 Task: Find connections with filter location Bruchsal with filter topic #entrepreneursmindsetwith filter profile language Spanish with filter current company Space Matrix with filter school Biju Patnaik University of Technology, Odisha with filter industry Temporary Help Services with filter service category Web Development with filter keywords title Researcher
Action: Mouse moved to (542, 67)
Screenshot: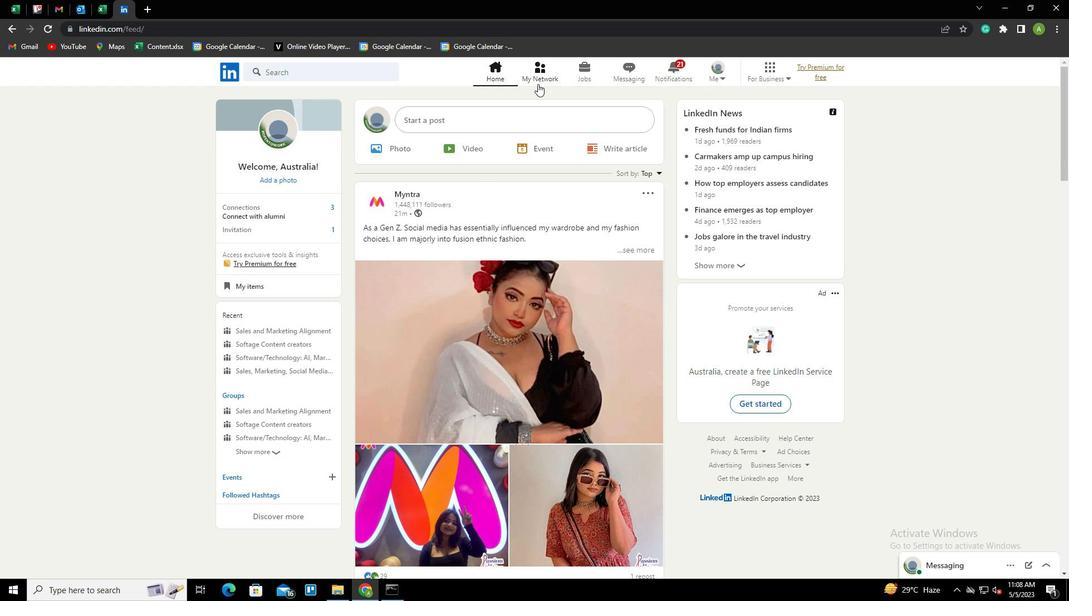 
Action: Mouse pressed left at (542, 67)
Screenshot: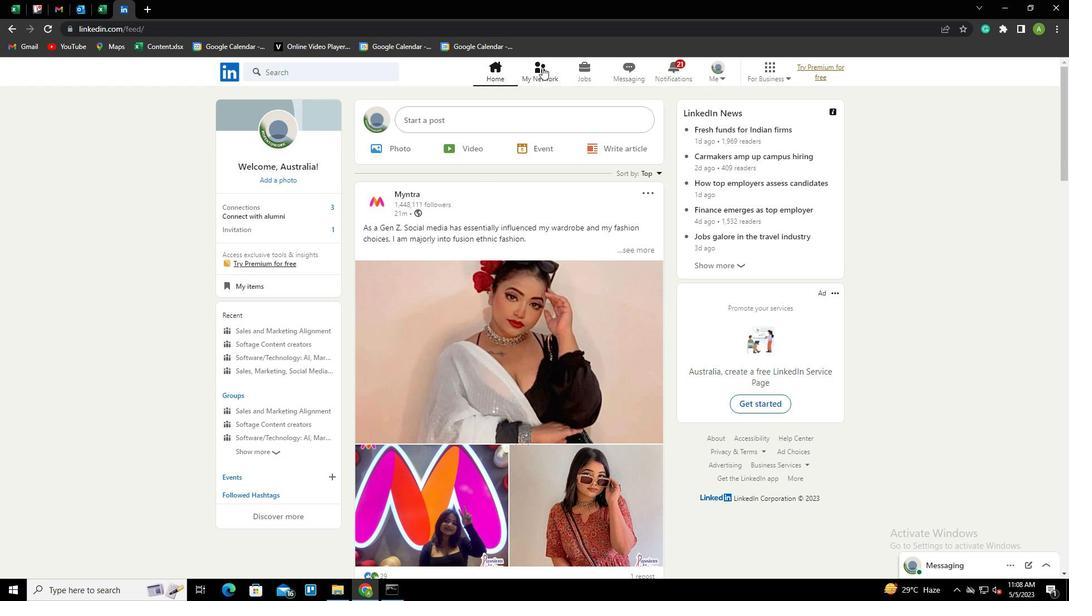 
Action: Mouse moved to (303, 130)
Screenshot: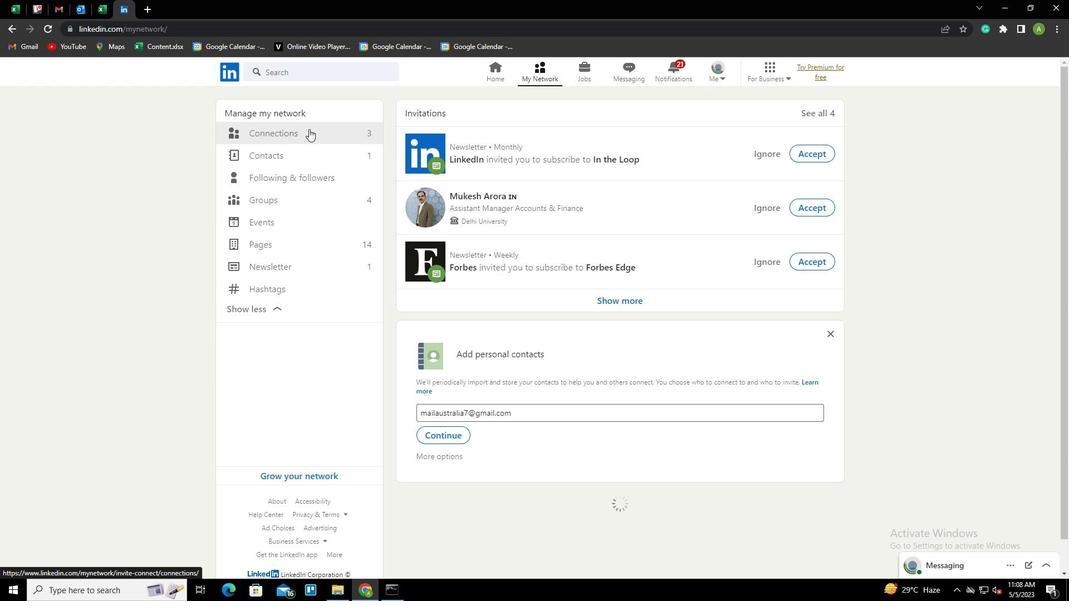 
Action: Mouse pressed left at (303, 130)
Screenshot: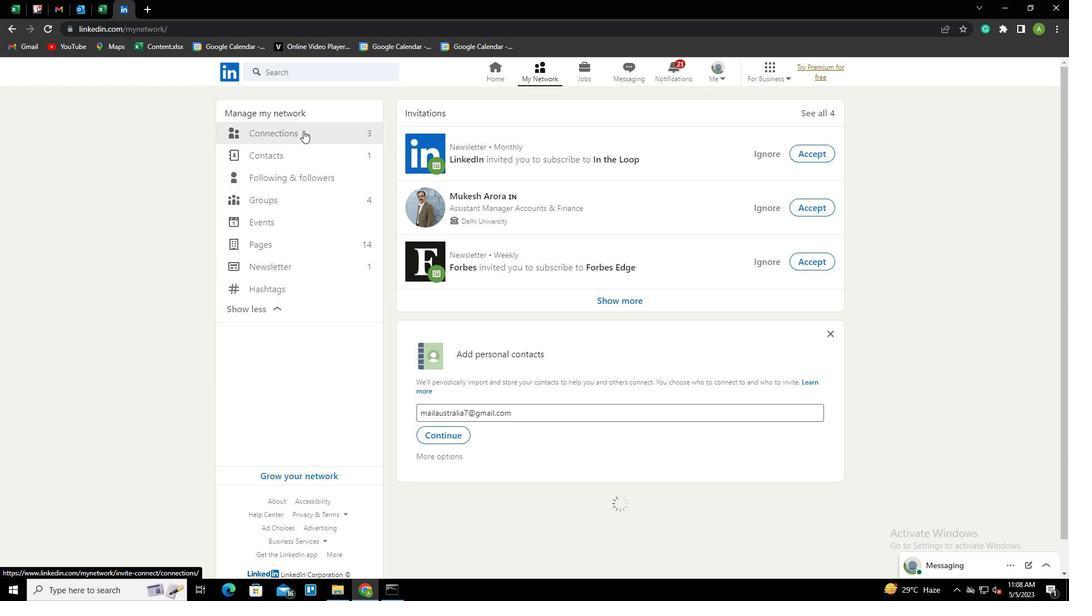 
Action: Mouse moved to (605, 130)
Screenshot: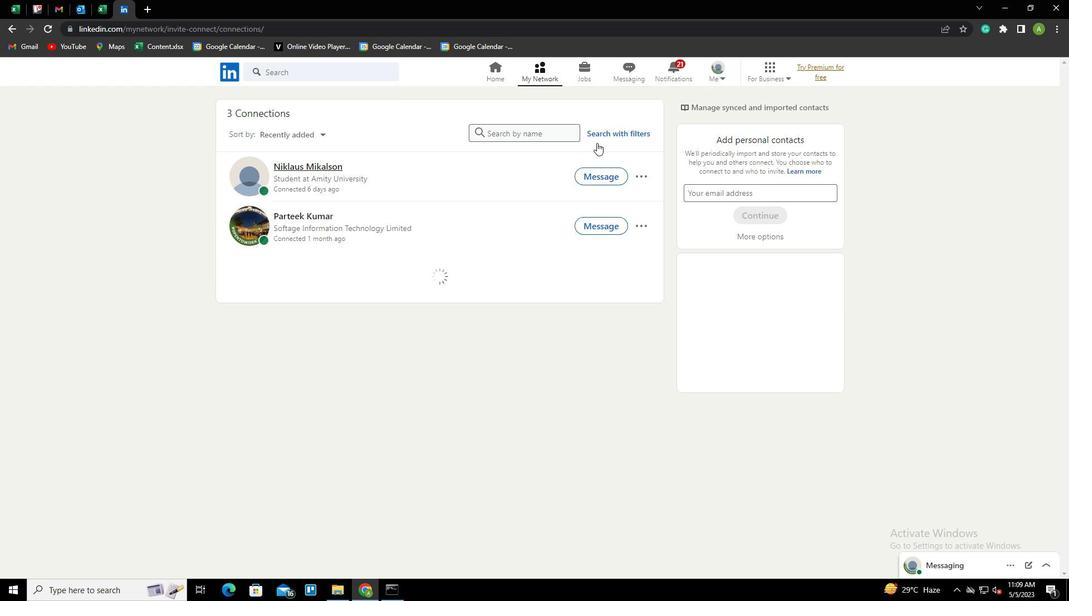 
Action: Mouse pressed left at (605, 130)
Screenshot: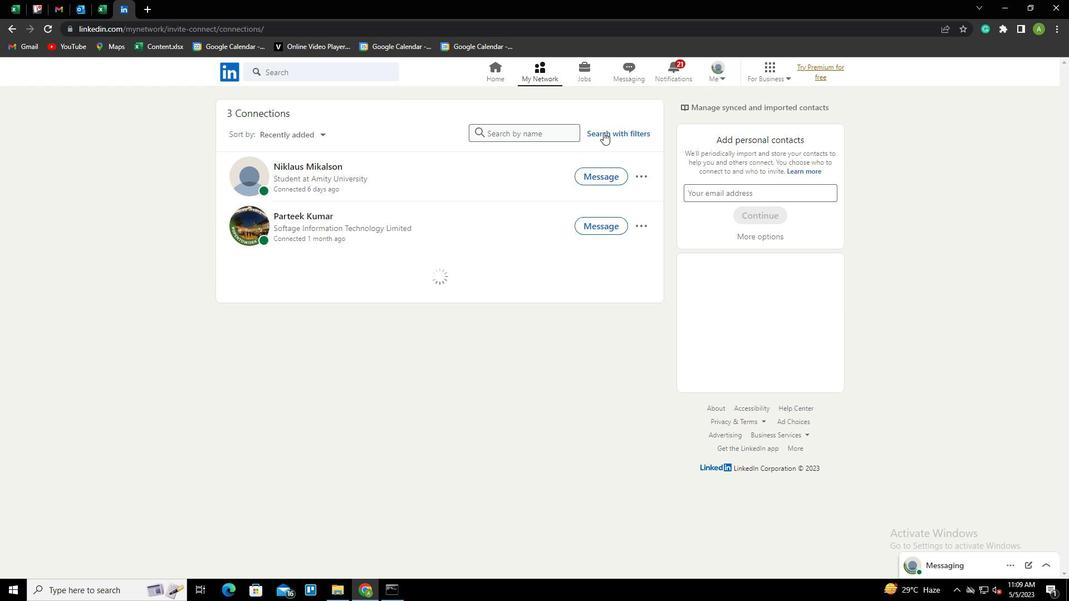 
Action: Mouse moved to (568, 98)
Screenshot: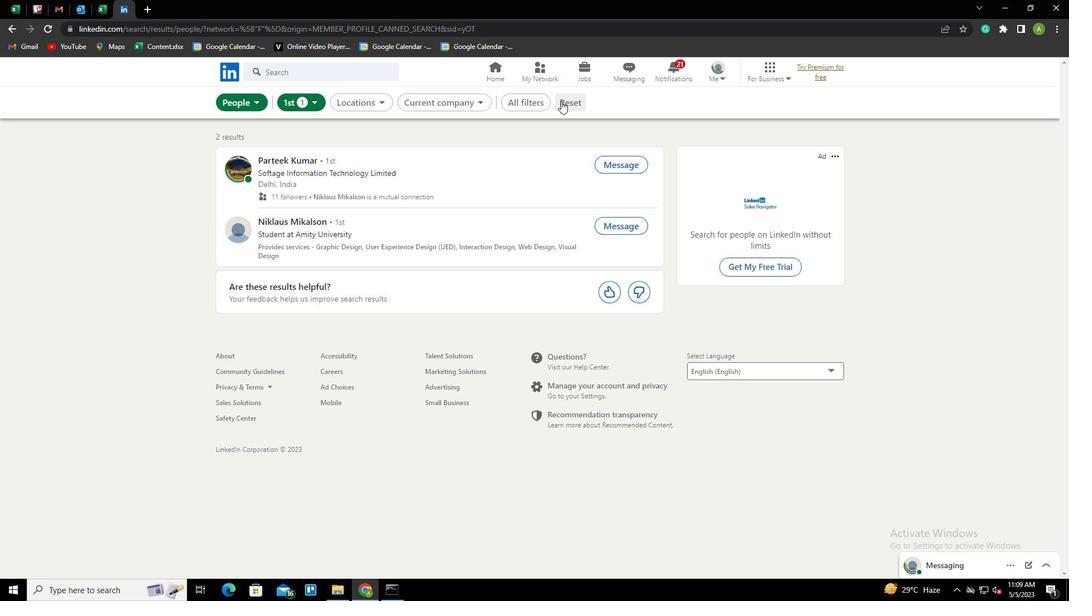 
Action: Mouse pressed left at (568, 98)
Screenshot: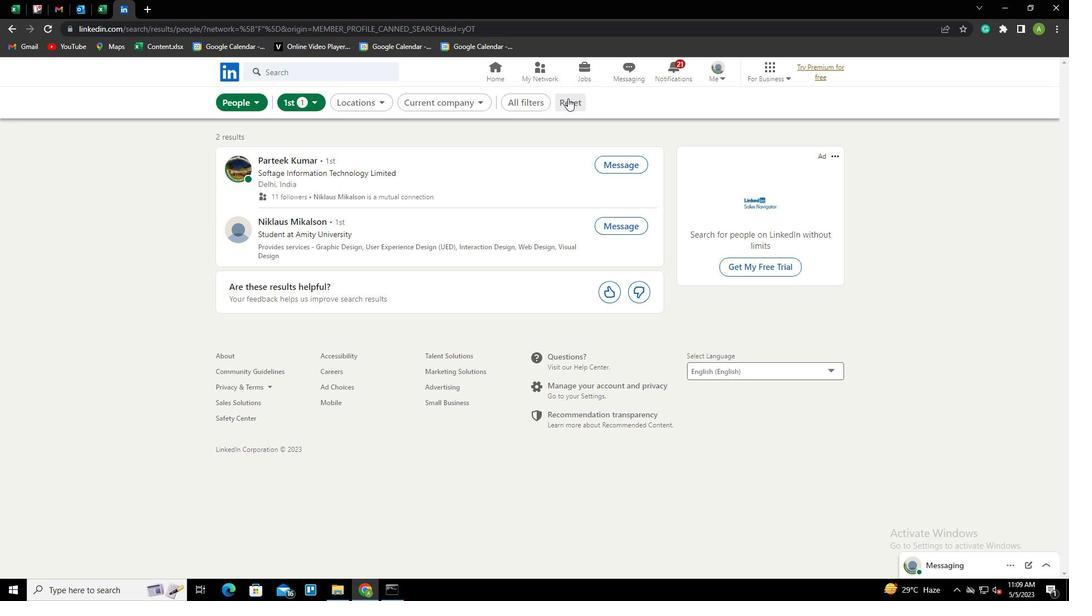 
Action: Mouse moved to (553, 98)
Screenshot: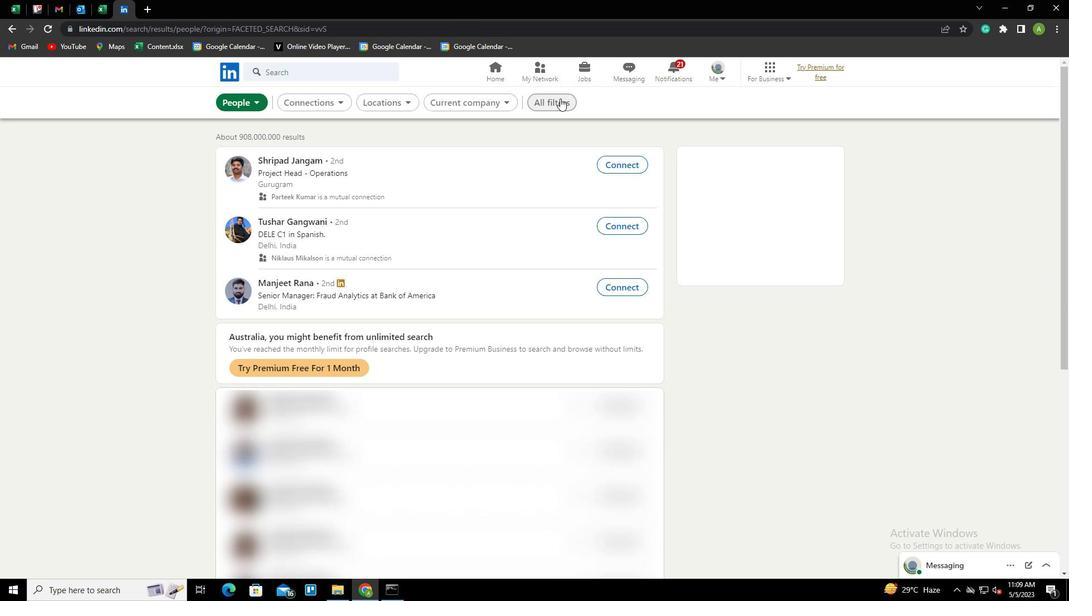 
Action: Mouse pressed left at (553, 98)
Screenshot: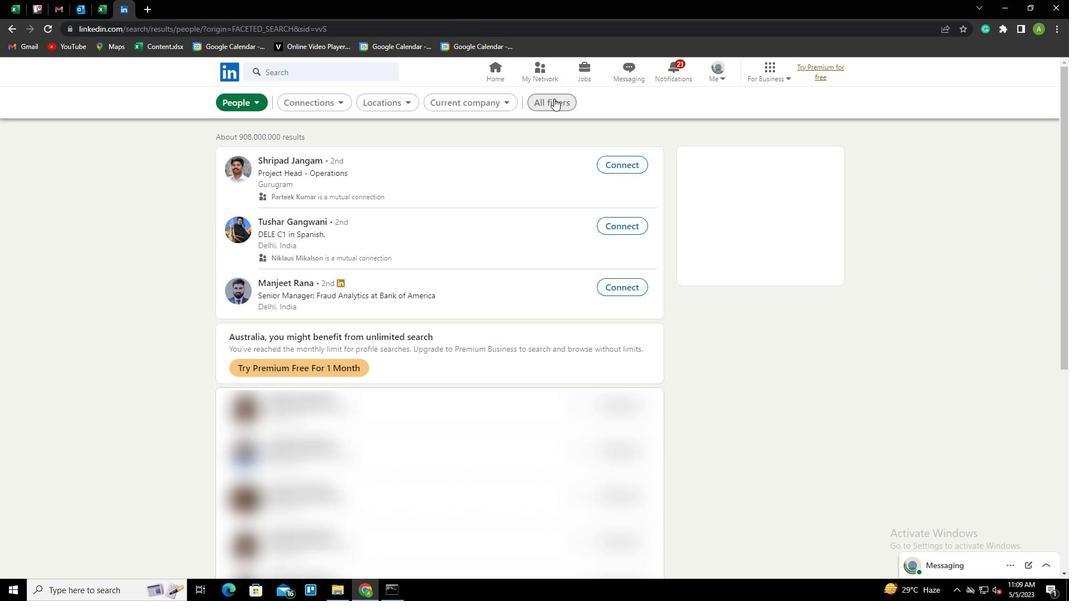 
Action: Mouse moved to (862, 372)
Screenshot: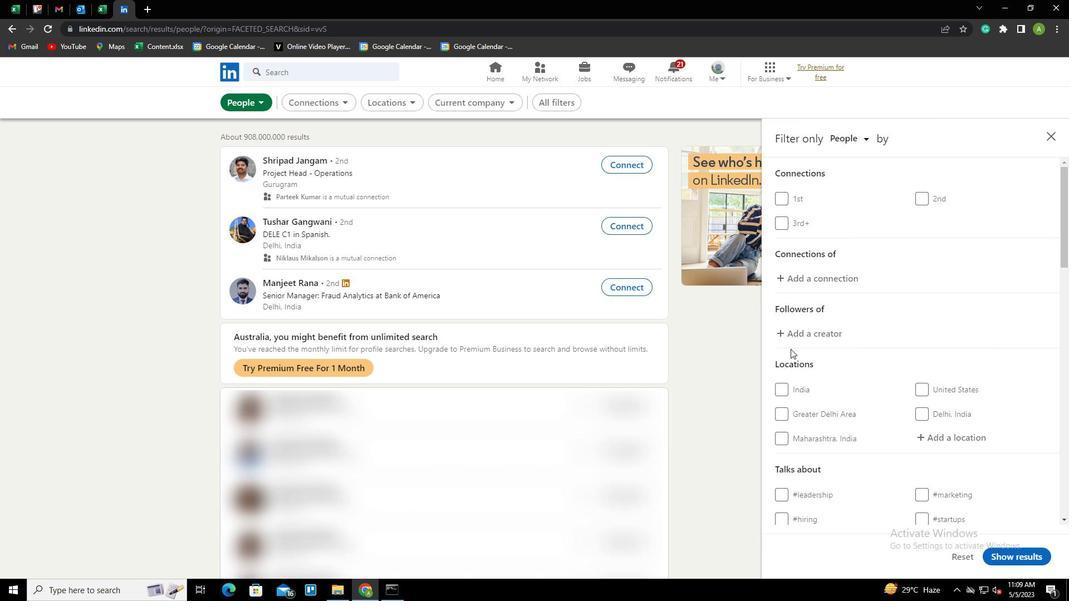 
Action: Mouse scrolled (862, 372) with delta (0, 0)
Screenshot: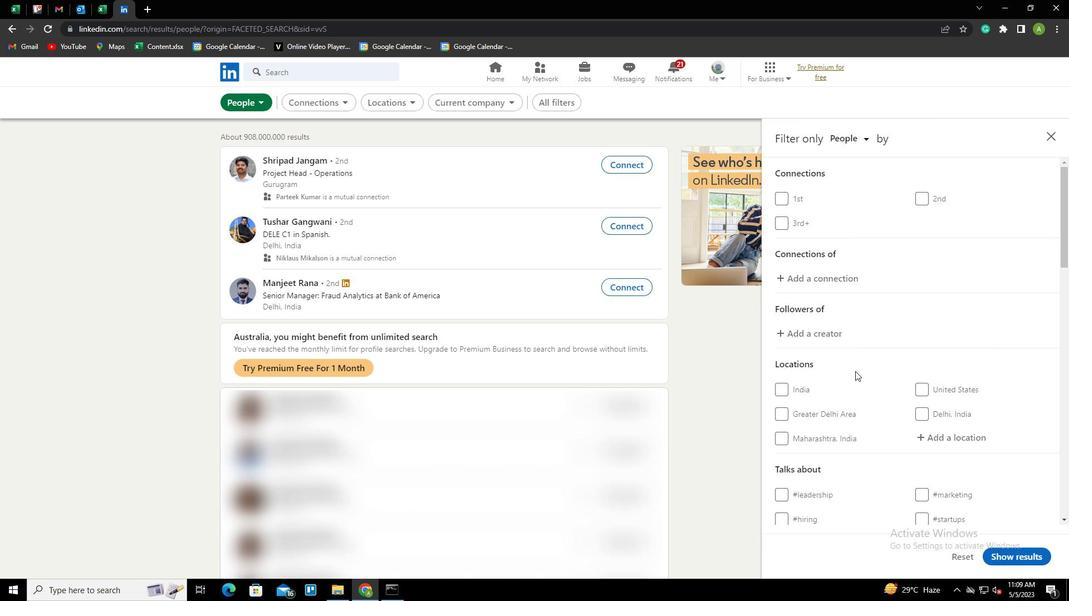 
Action: Mouse scrolled (862, 372) with delta (0, 0)
Screenshot: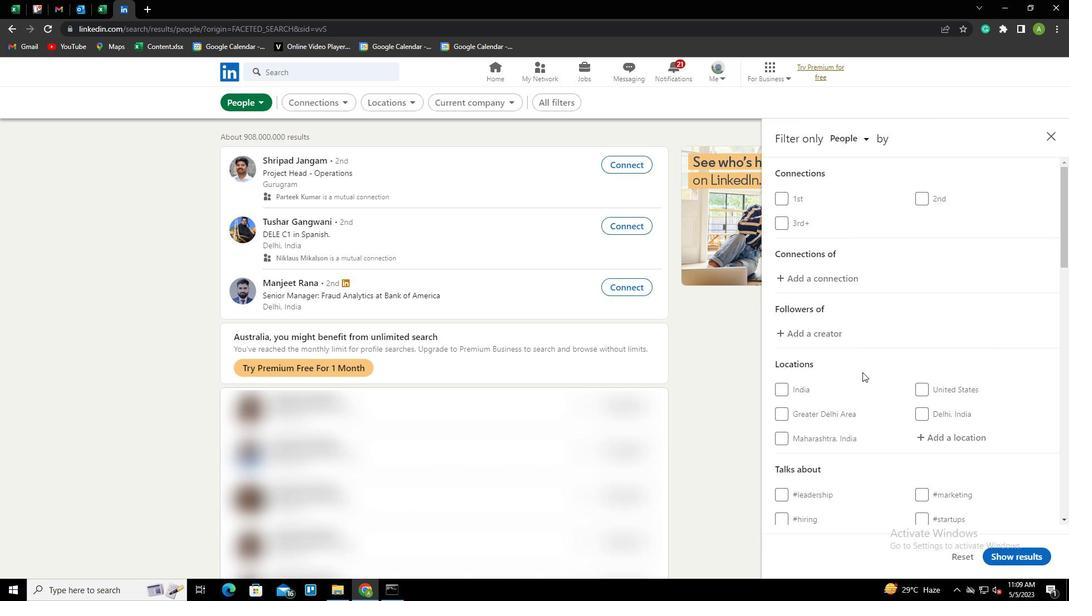 
Action: Mouse moved to (964, 322)
Screenshot: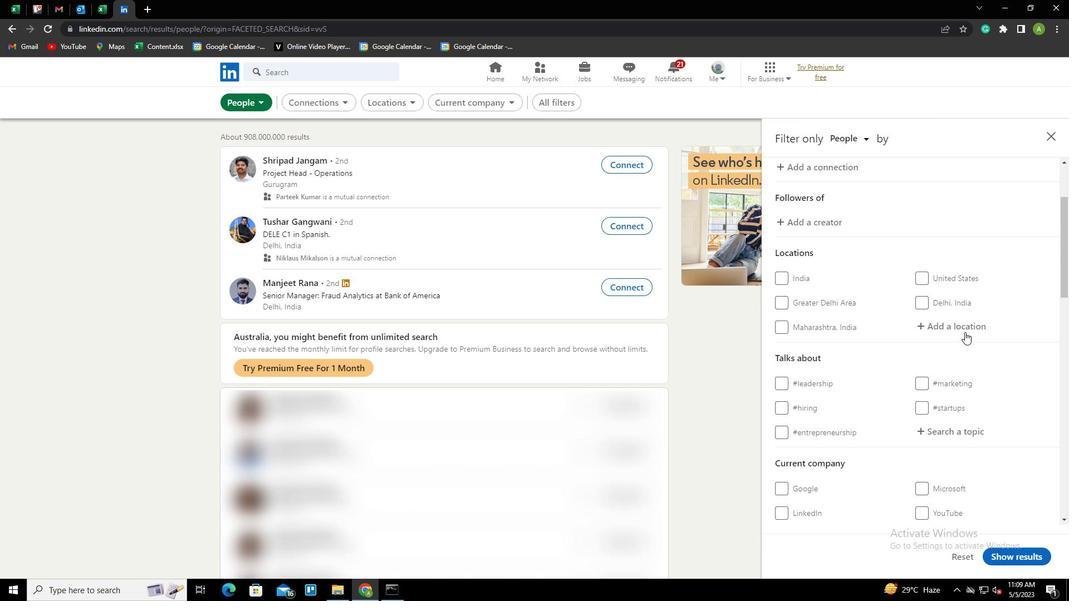 
Action: Mouse pressed left at (964, 322)
Screenshot: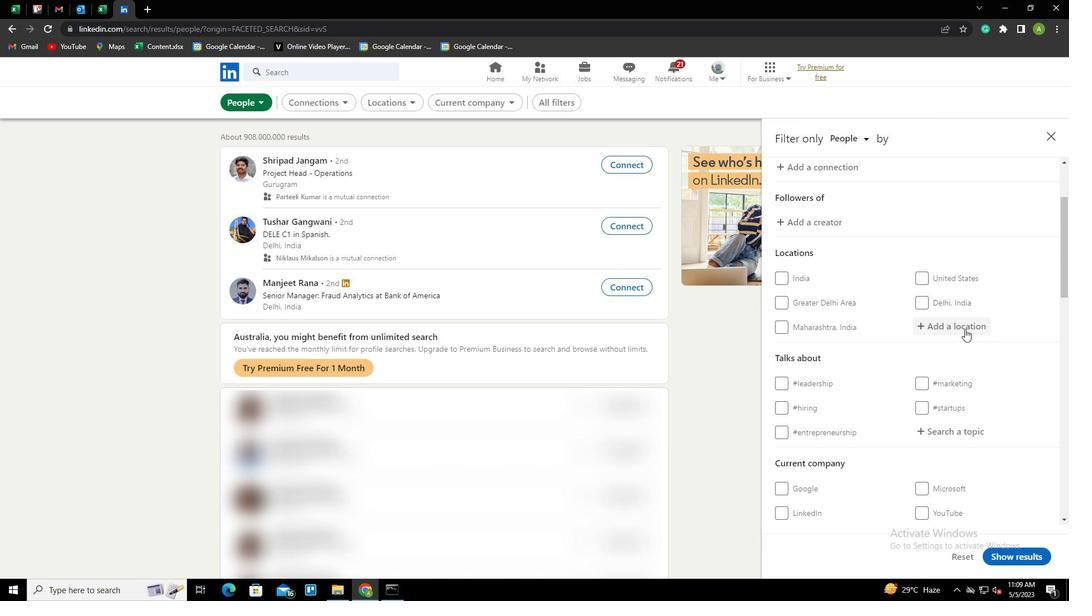 
Action: Key pressed <Key.shift>BRUCHSAL<Key.down><Key.enter>
Screenshot: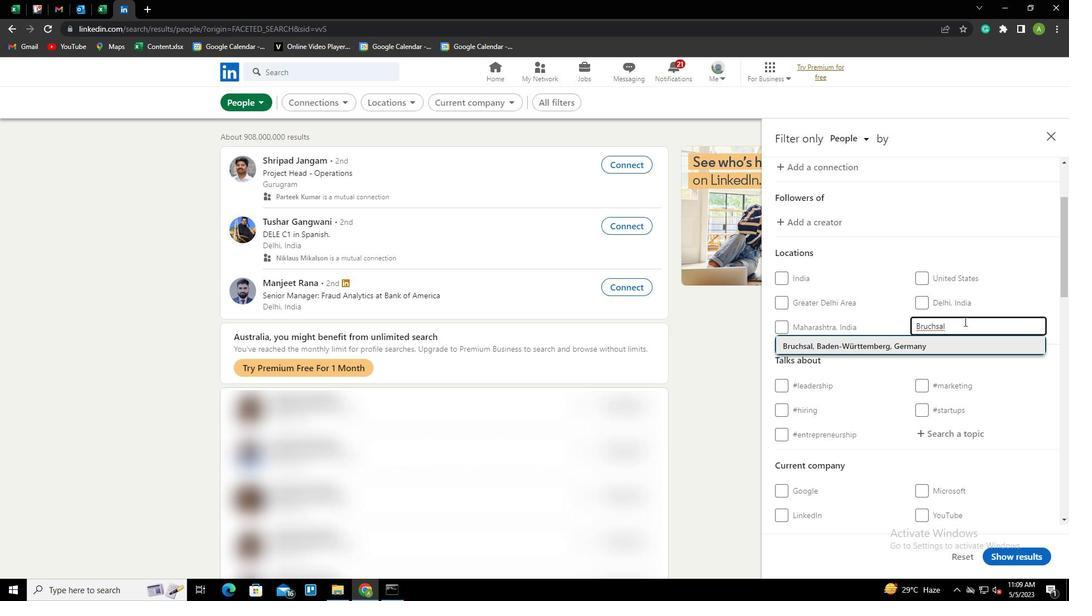 
Action: Mouse scrolled (964, 321) with delta (0, 0)
Screenshot: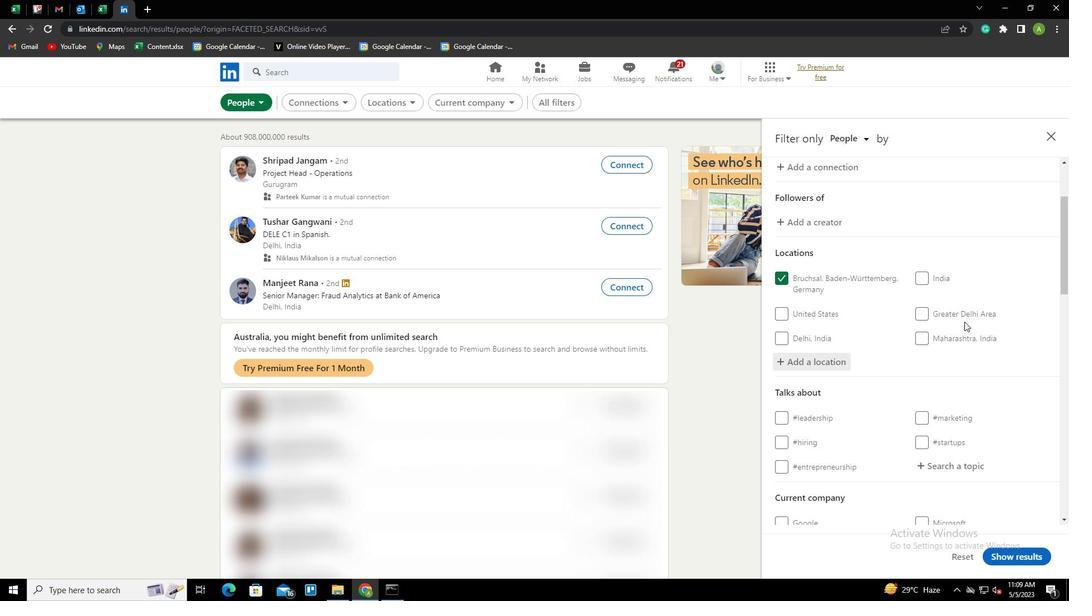 
Action: Mouse scrolled (964, 321) with delta (0, 0)
Screenshot: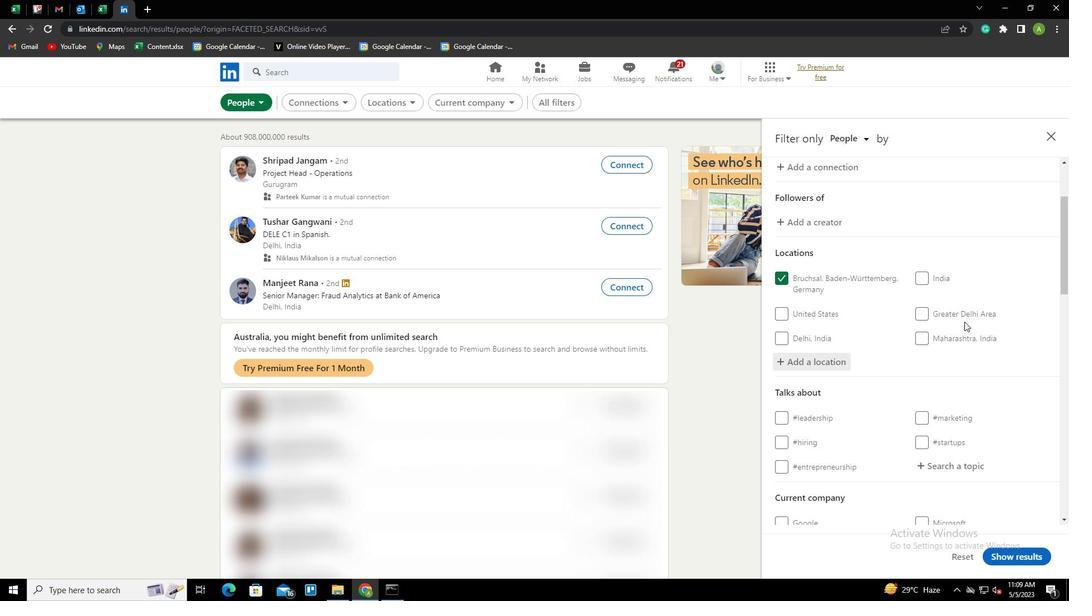 
Action: Mouse scrolled (964, 321) with delta (0, 0)
Screenshot: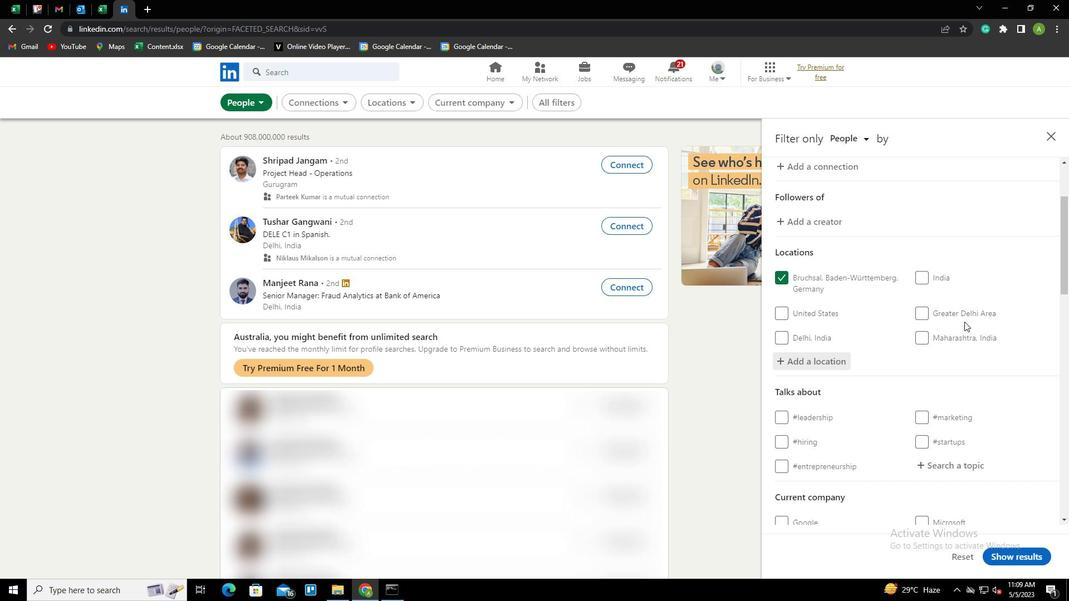 
Action: Mouse moved to (936, 295)
Screenshot: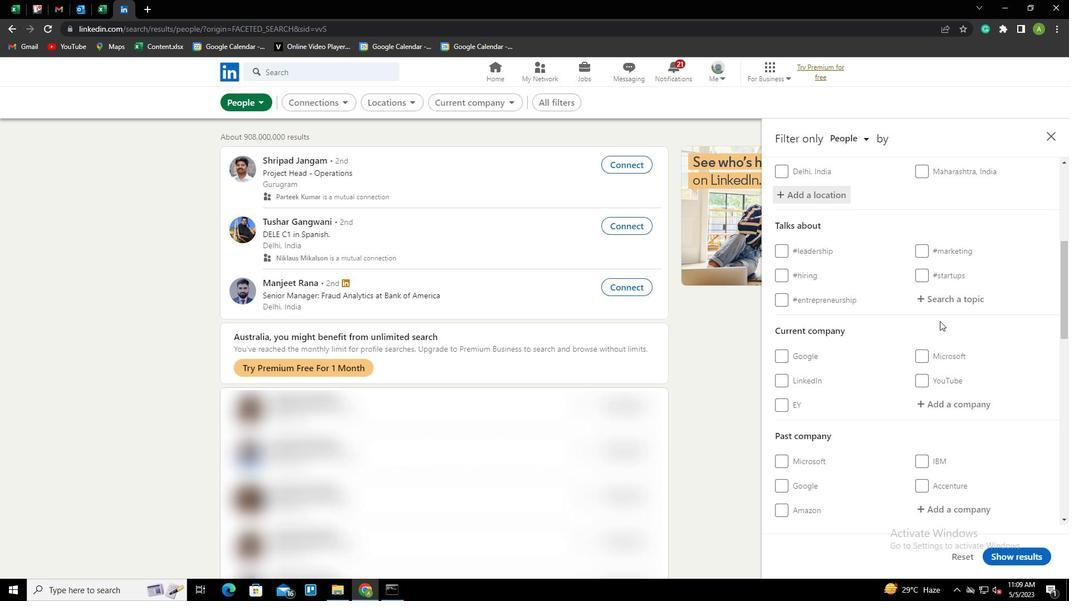 
Action: Mouse pressed left at (936, 295)
Screenshot: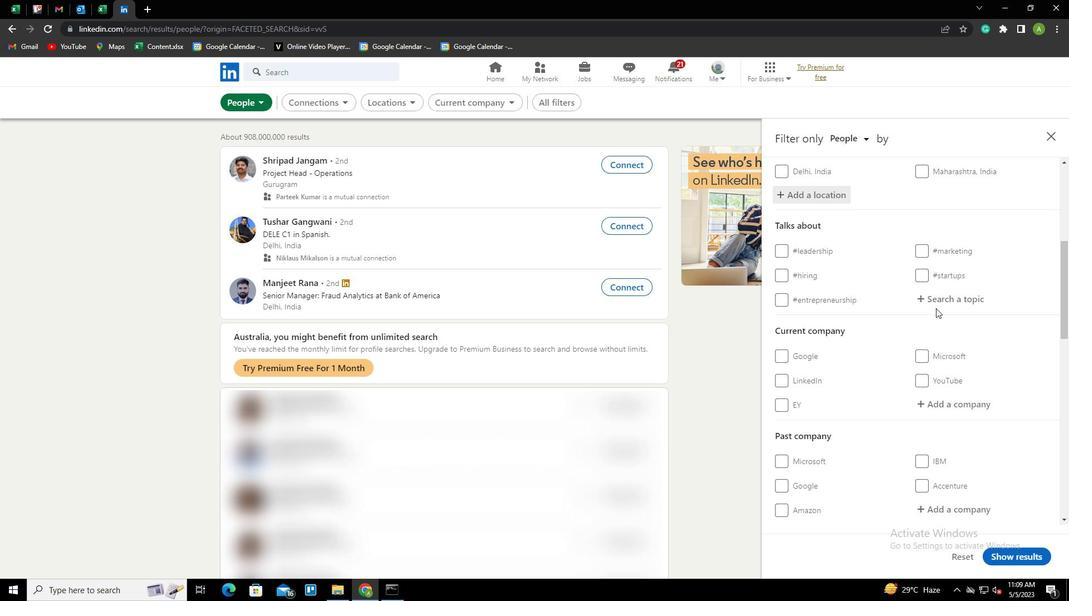 
Action: Key pressed ENTREPRENEUSMINDSET<Key.backspace><Key.backspace><Key.backspace><Key.backspace><Key.backspace><Key.backspace><Key.backspace><Key.backspace><Key.backspace>URSMIND<Key.down><Key.enter>
Screenshot: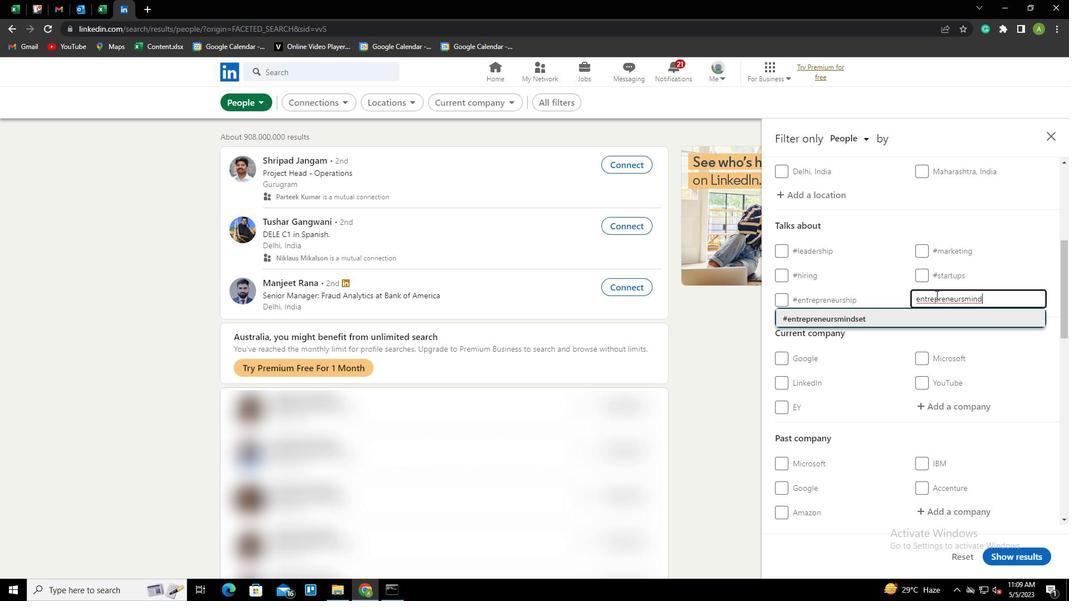 
Action: Mouse scrolled (936, 294) with delta (0, 0)
Screenshot: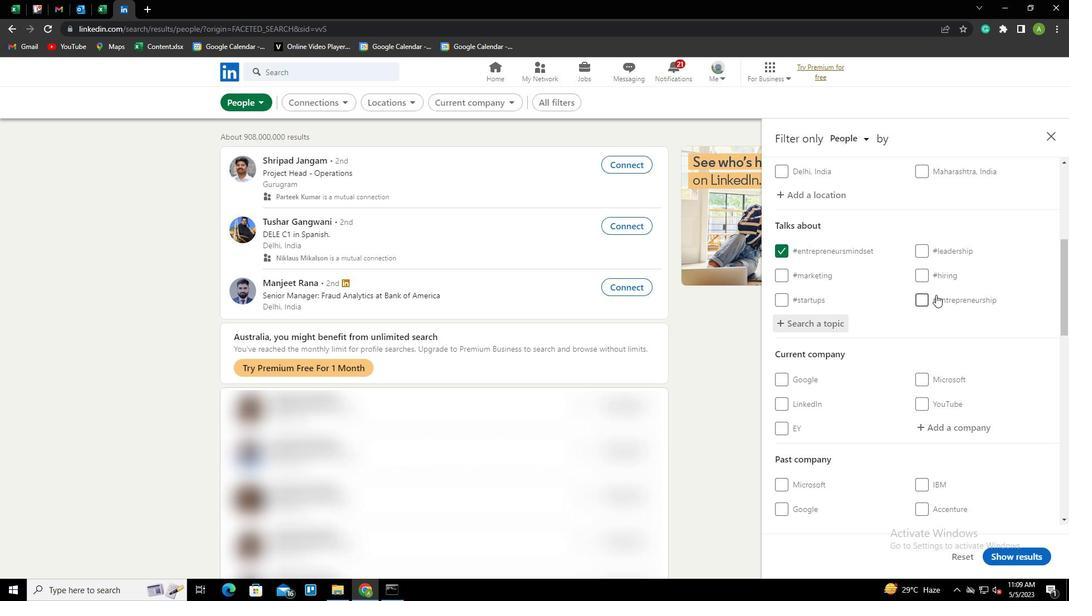 
Action: Mouse scrolled (936, 294) with delta (0, 0)
Screenshot: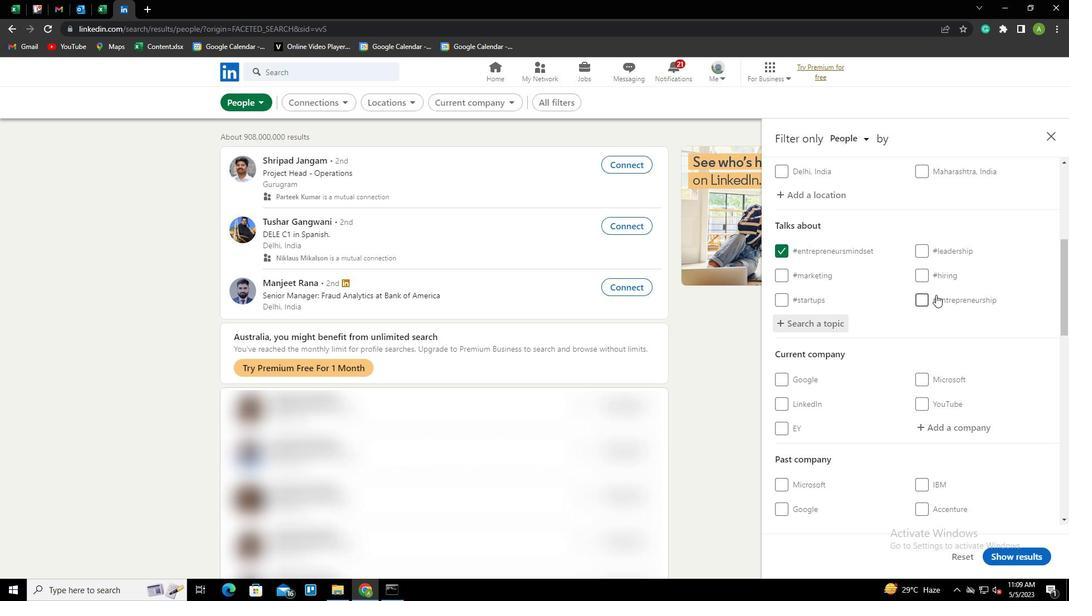 
Action: Mouse scrolled (936, 294) with delta (0, 0)
Screenshot: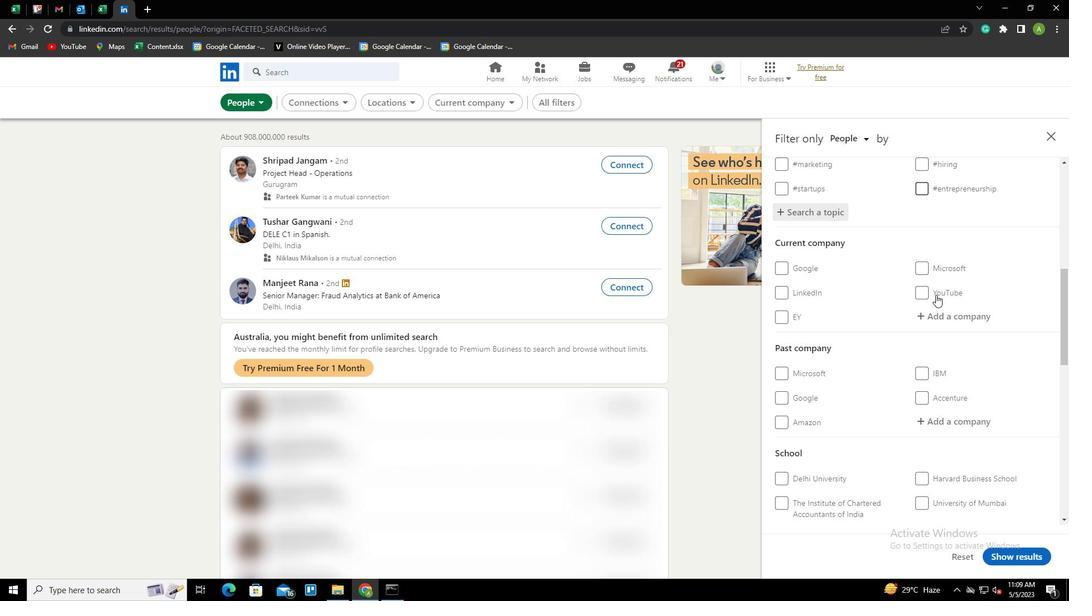 
Action: Mouse scrolled (936, 294) with delta (0, 0)
Screenshot: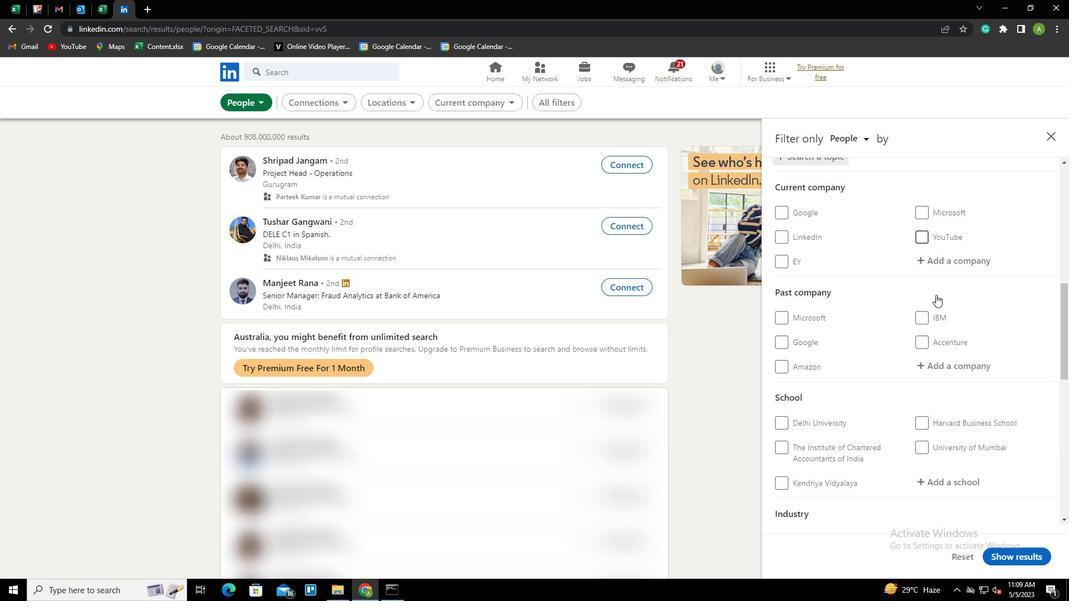 
Action: Mouse scrolled (936, 294) with delta (0, 0)
Screenshot: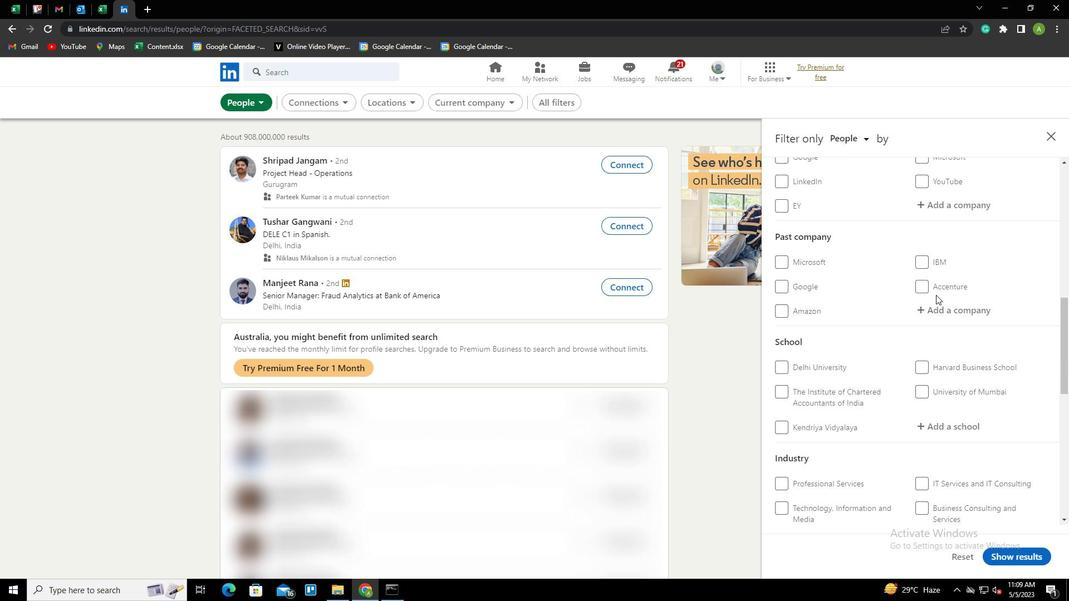 
Action: Mouse scrolled (936, 294) with delta (0, 0)
Screenshot: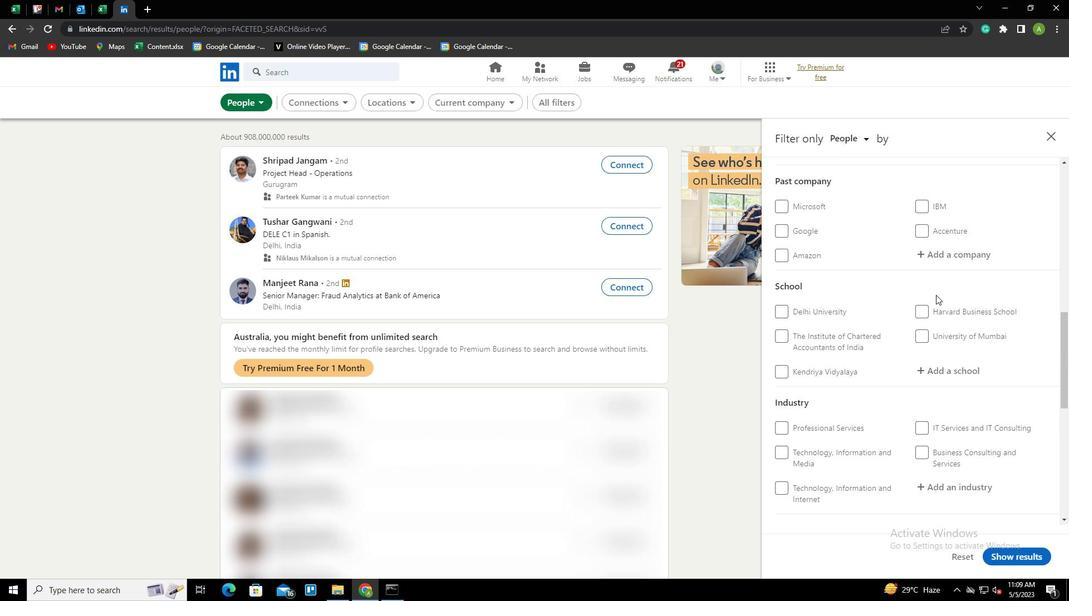 
Action: Mouse scrolled (936, 294) with delta (0, 0)
Screenshot: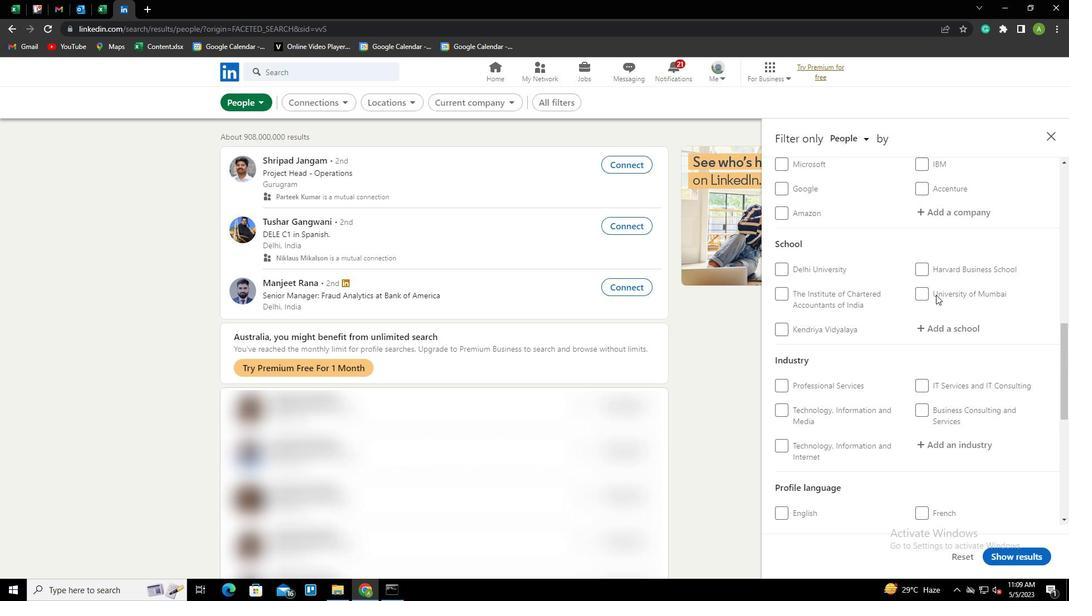 
Action: Mouse scrolled (936, 294) with delta (0, 0)
Screenshot: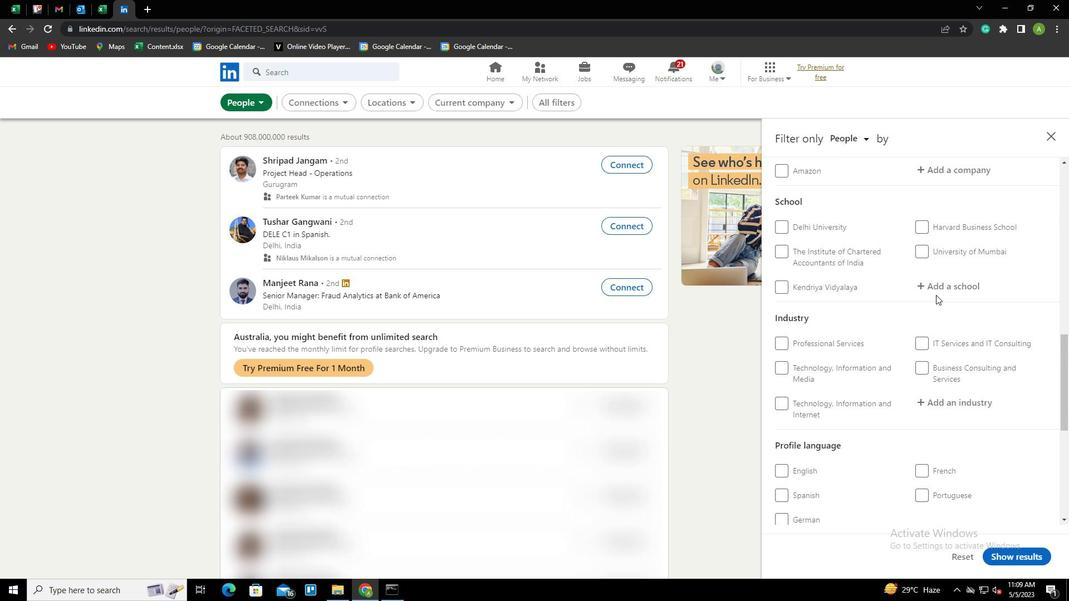 
Action: Mouse moved to (940, 327)
Screenshot: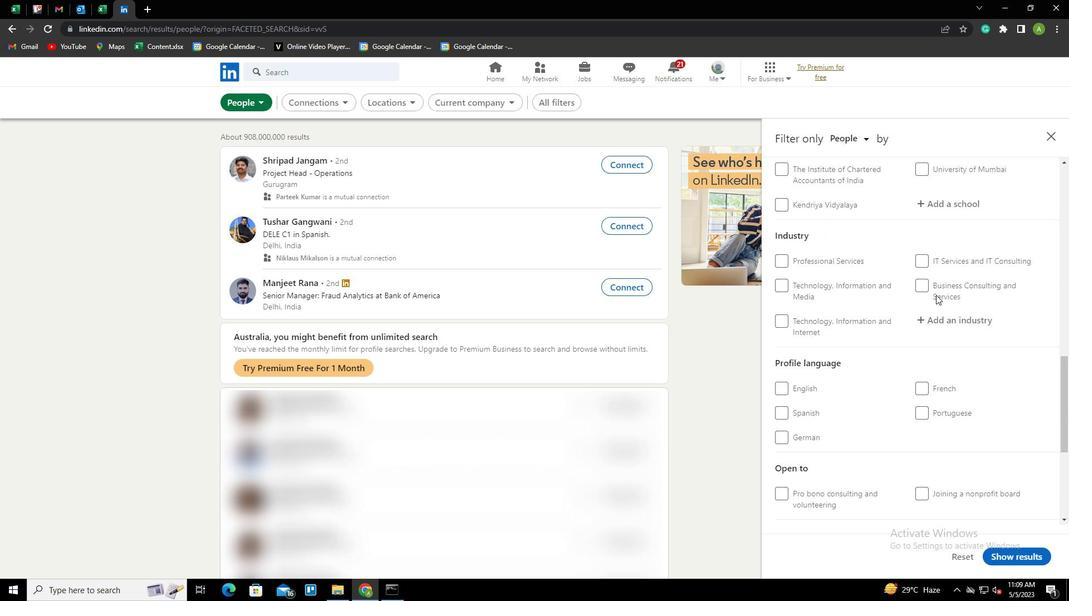 
Action: Mouse scrolled (940, 326) with delta (0, 0)
Screenshot: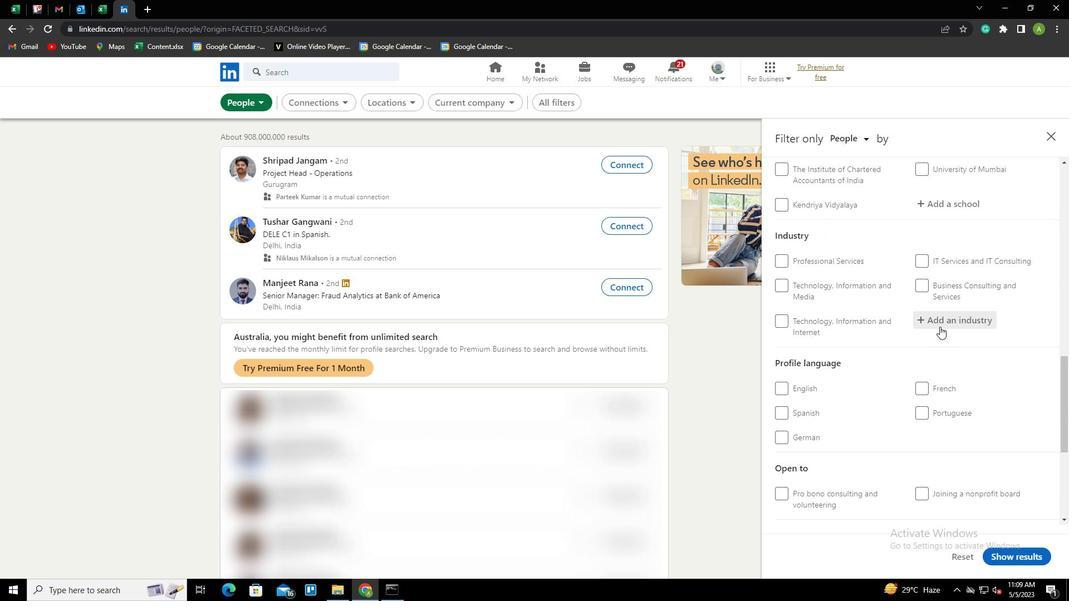 
Action: Mouse scrolled (940, 326) with delta (0, 0)
Screenshot: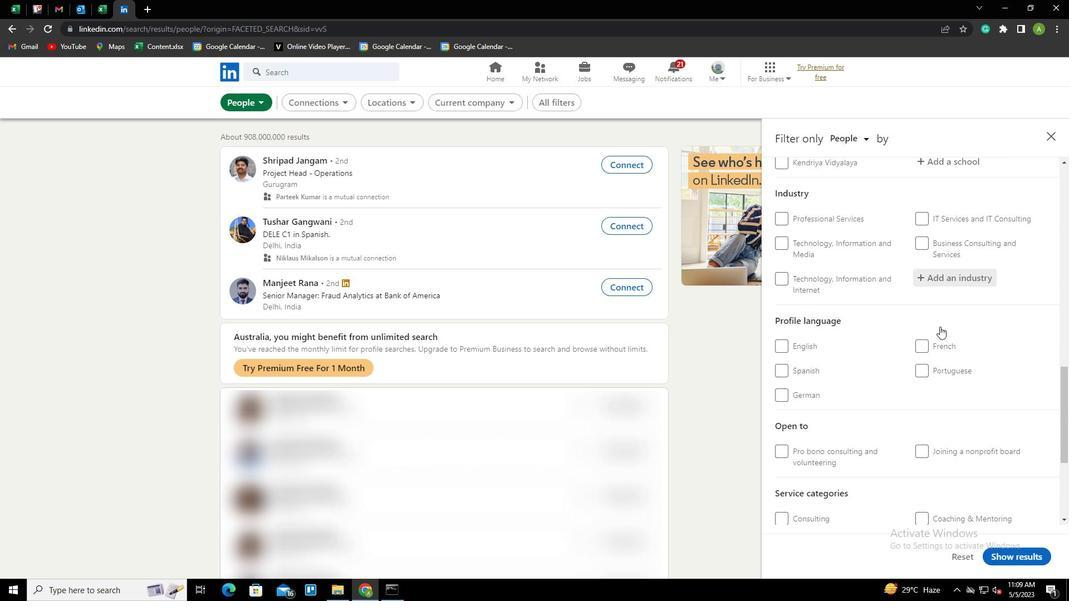 
Action: Mouse scrolled (940, 326) with delta (0, 0)
Screenshot: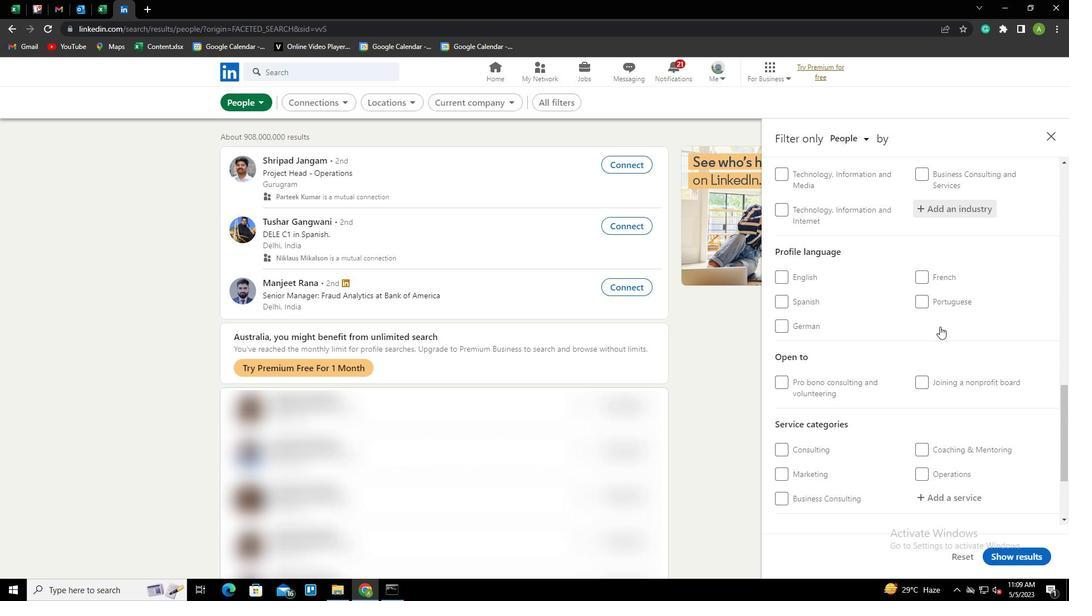
Action: Mouse scrolled (940, 326) with delta (0, 0)
Screenshot: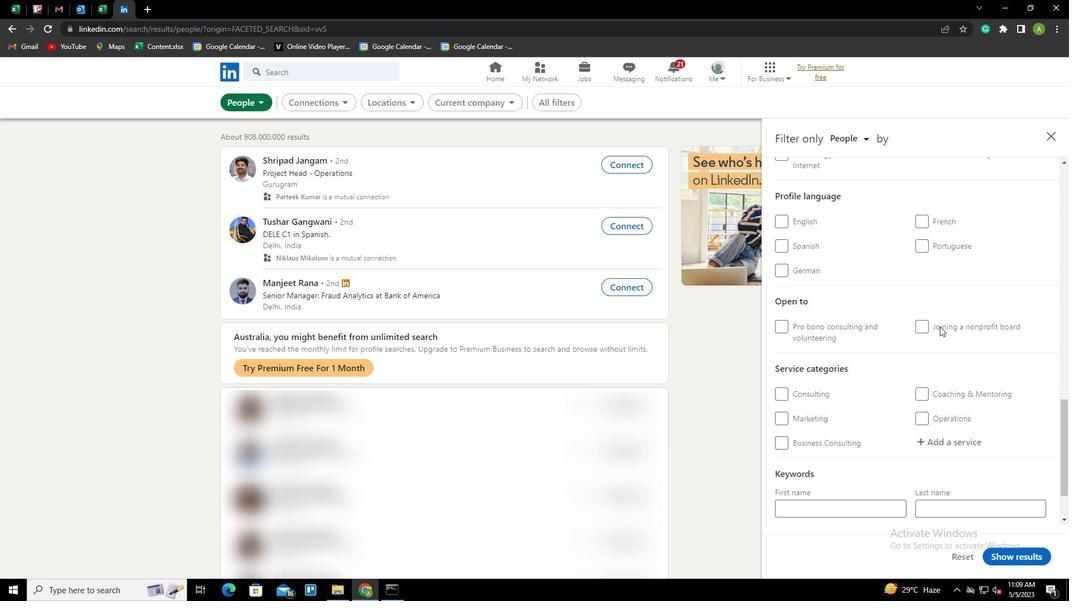 
Action: Mouse scrolled (940, 326) with delta (0, 0)
Screenshot: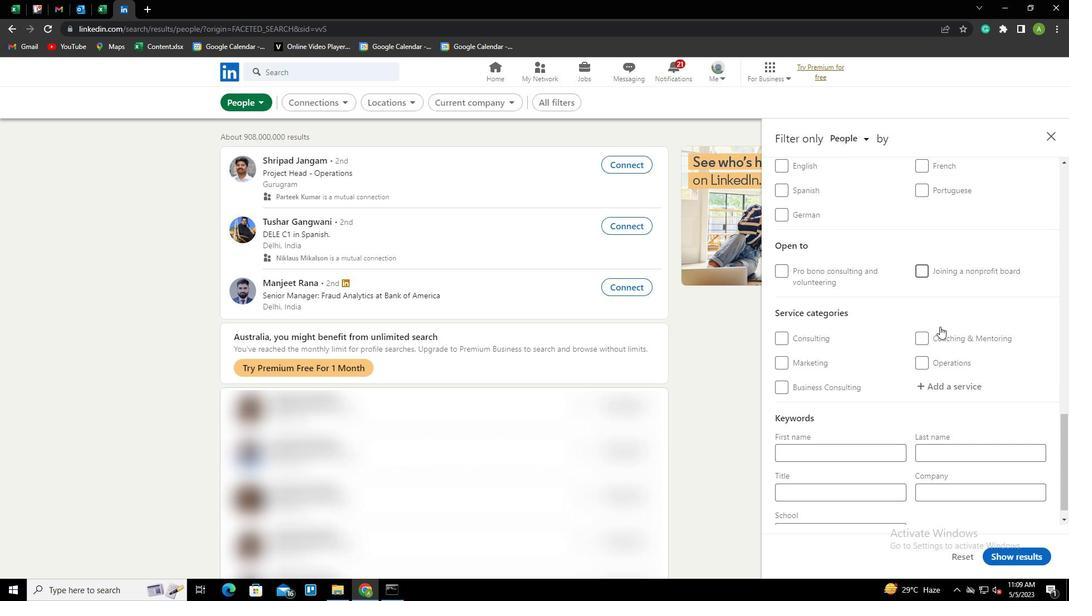 
Action: Mouse moved to (871, 293)
Screenshot: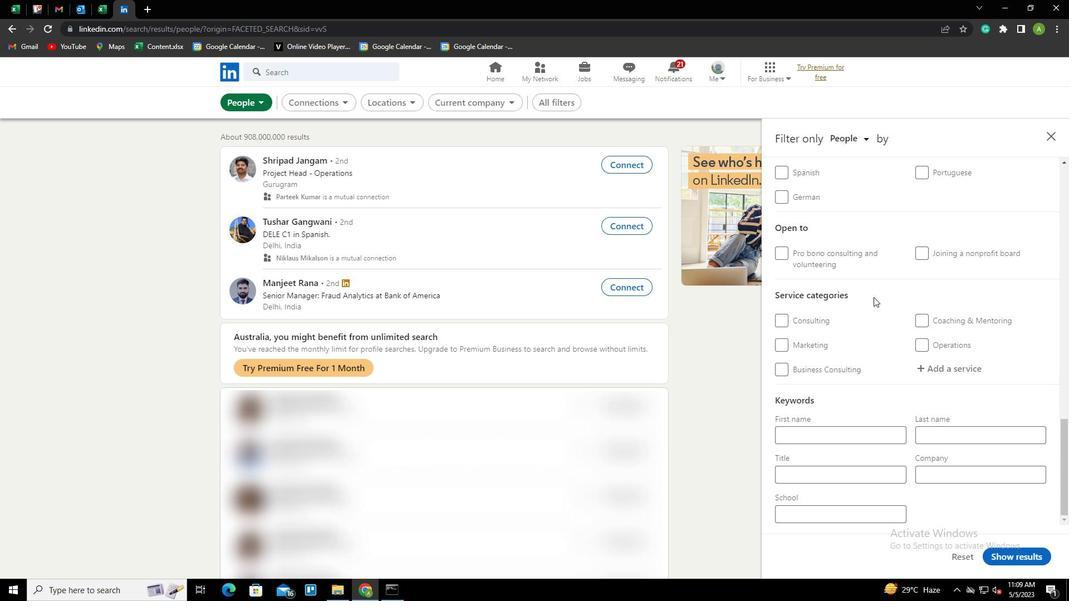 
Action: Mouse scrolled (871, 293) with delta (0, 0)
Screenshot: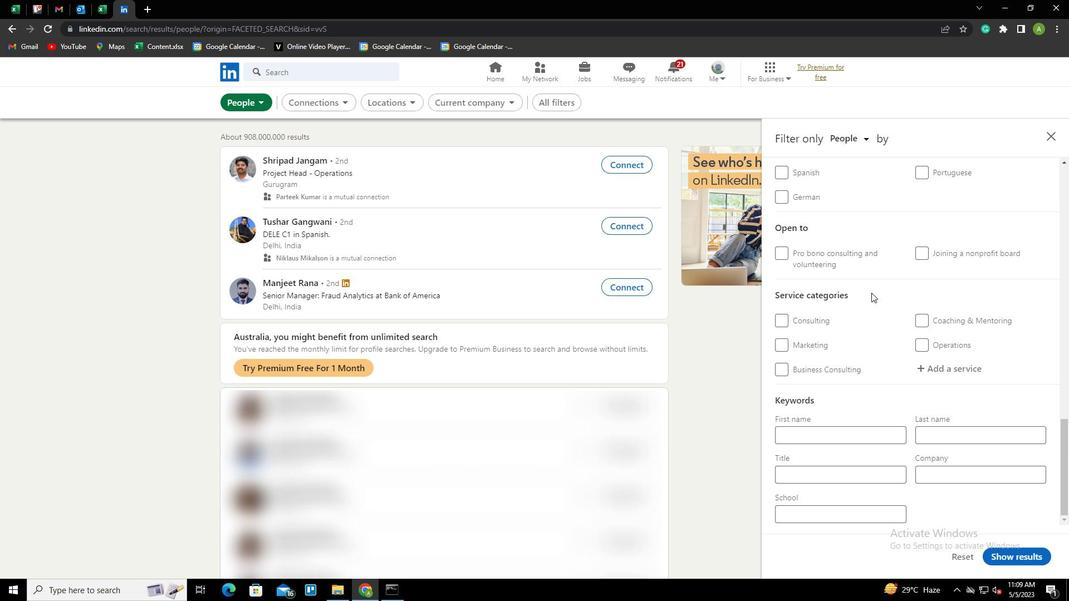 
Action: Mouse moved to (812, 229)
Screenshot: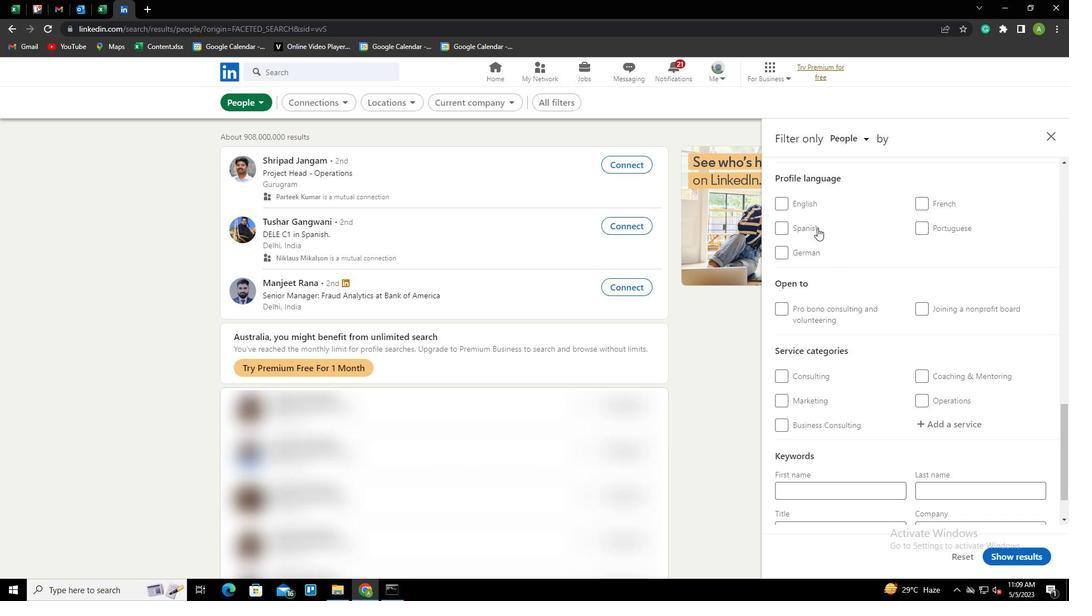 
Action: Mouse pressed left at (812, 229)
Screenshot: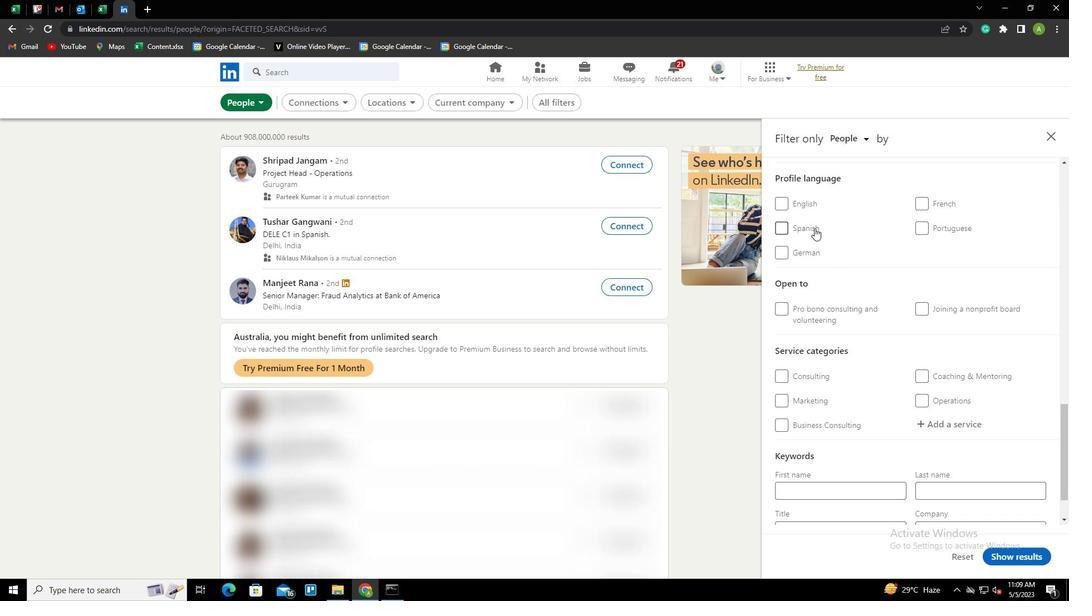 
Action: Mouse moved to (932, 275)
Screenshot: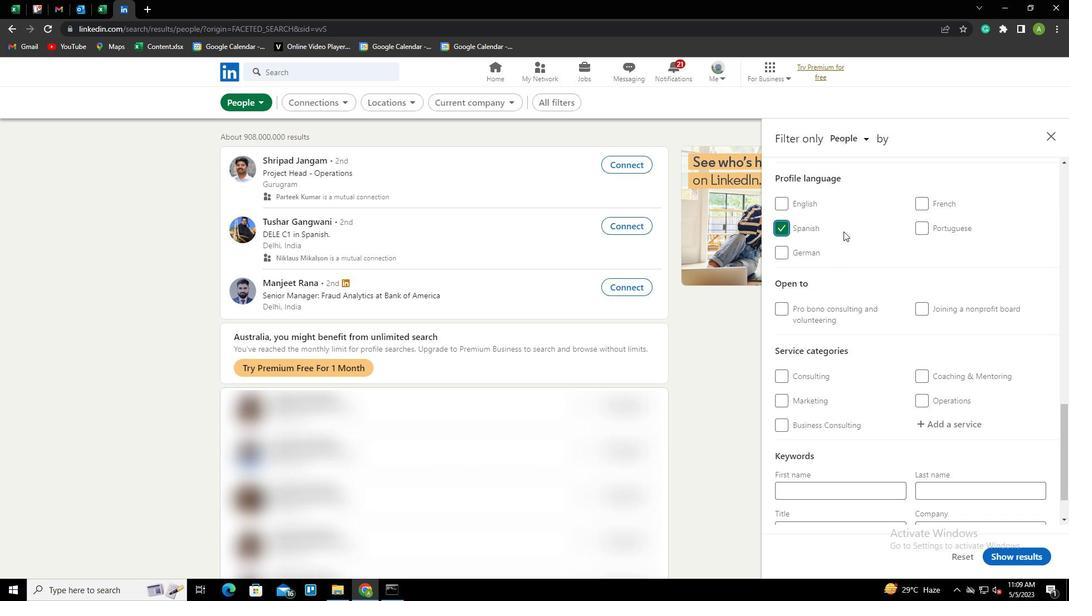 
Action: Mouse scrolled (932, 276) with delta (0, 0)
Screenshot: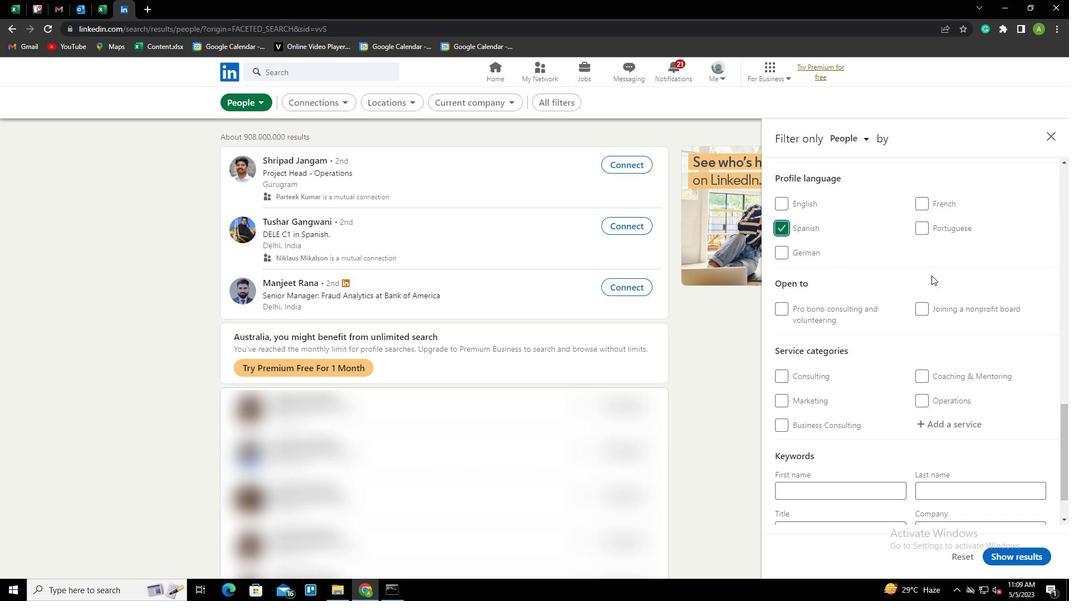 
Action: Mouse scrolled (932, 276) with delta (0, 0)
Screenshot: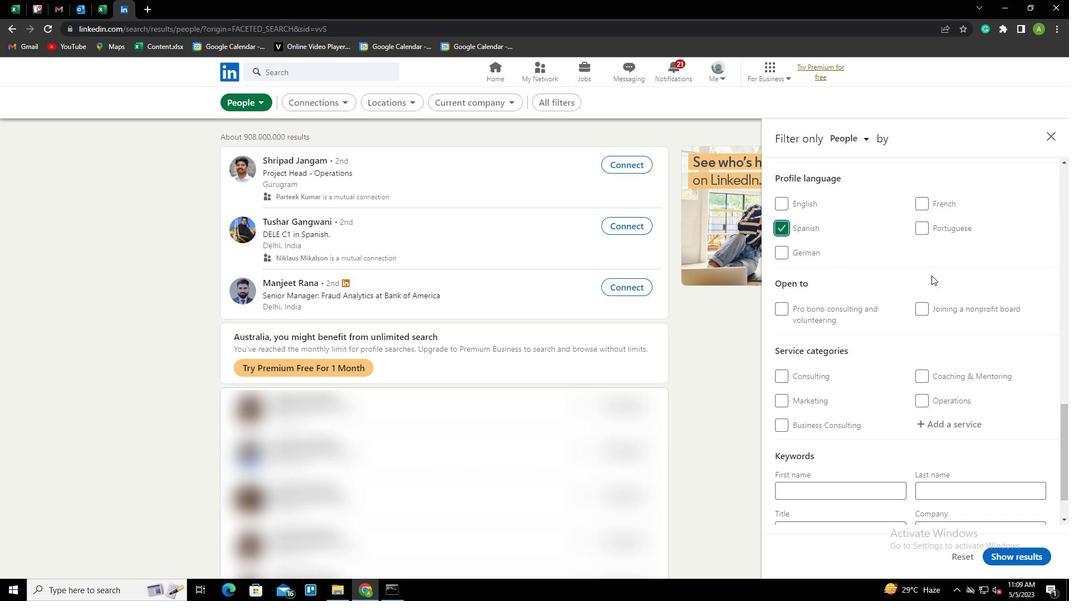 
Action: Mouse scrolled (932, 276) with delta (0, 0)
Screenshot: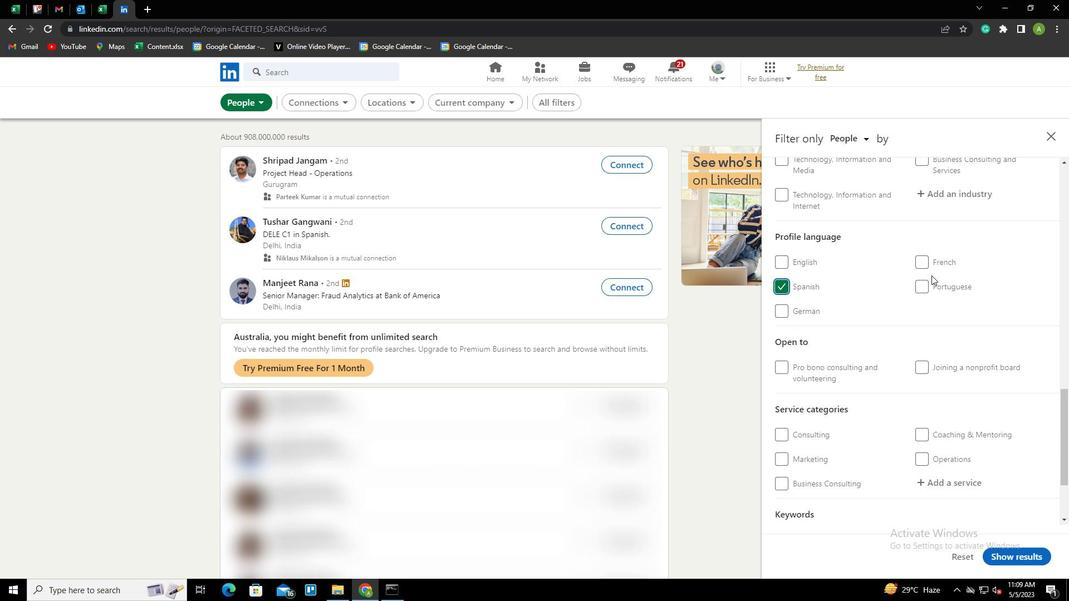 
Action: Mouse scrolled (932, 276) with delta (0, 0)
Screenshot: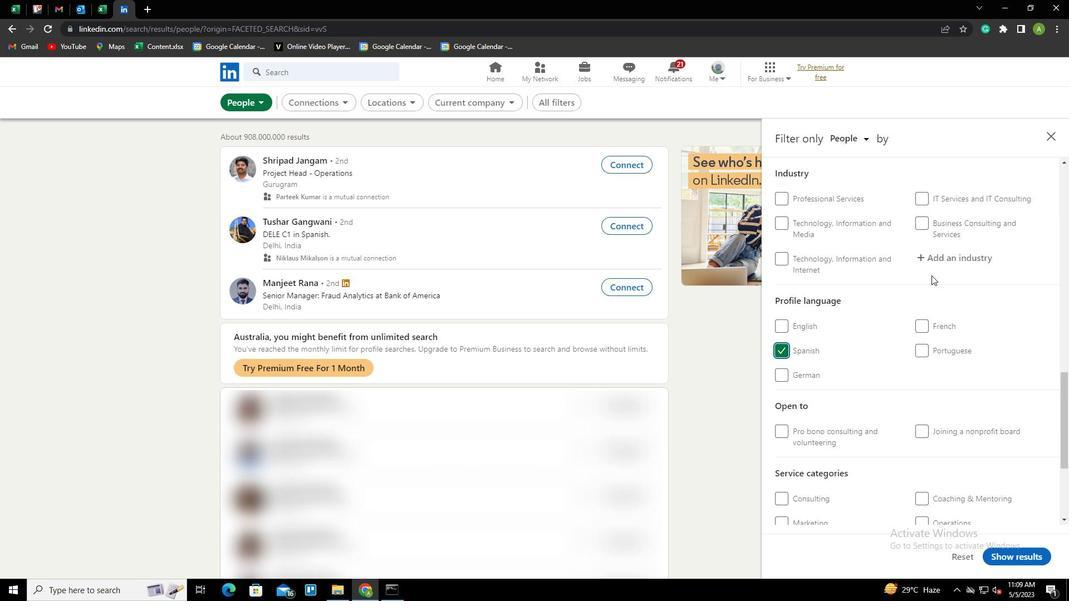 
Action: Mouse scrolled (932, 276) with delta (0, 0)
Screenshot: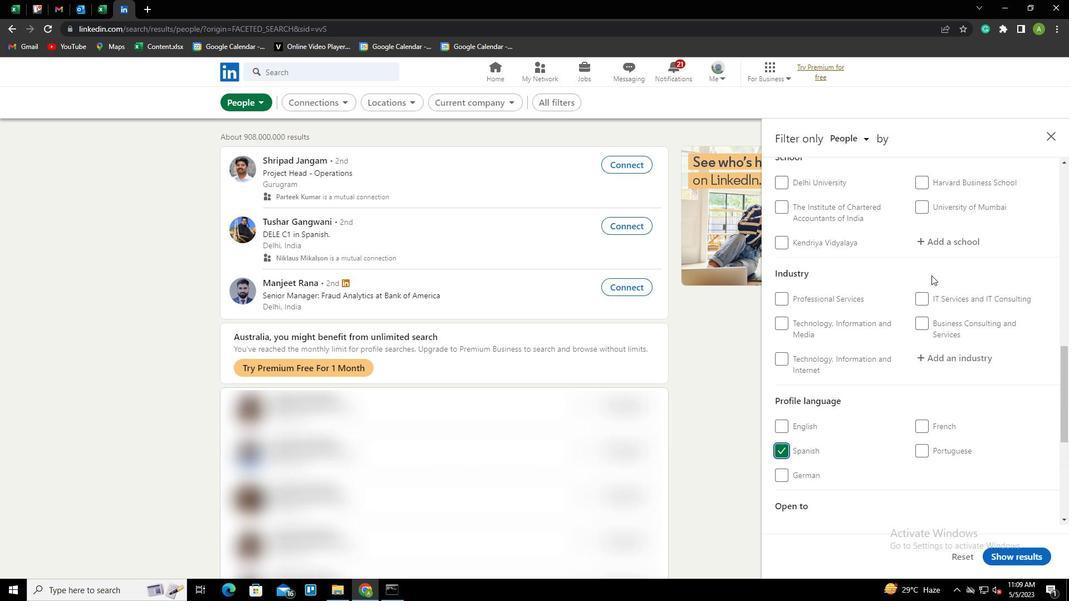 
Action: Mouse scrolled (932, 276) with delta (0, 0)
Screenshot: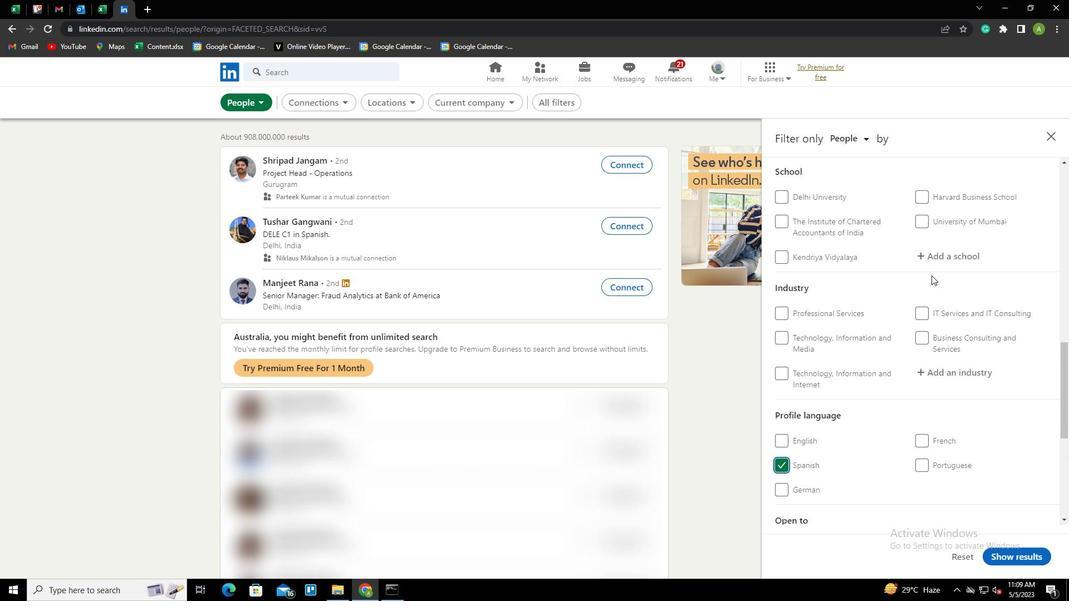 
Action: Mouse scrolled (932, 276) with delta (0, 0)
Screenshot: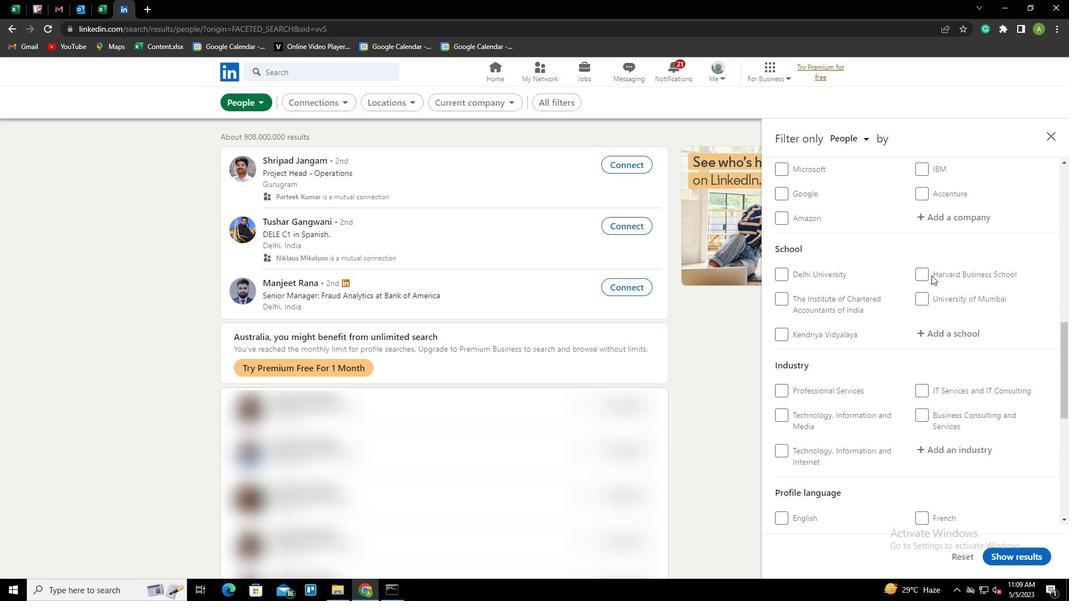 
Action: Mouse scrolled (932, 276) with delta (0, 0)
Screenshot: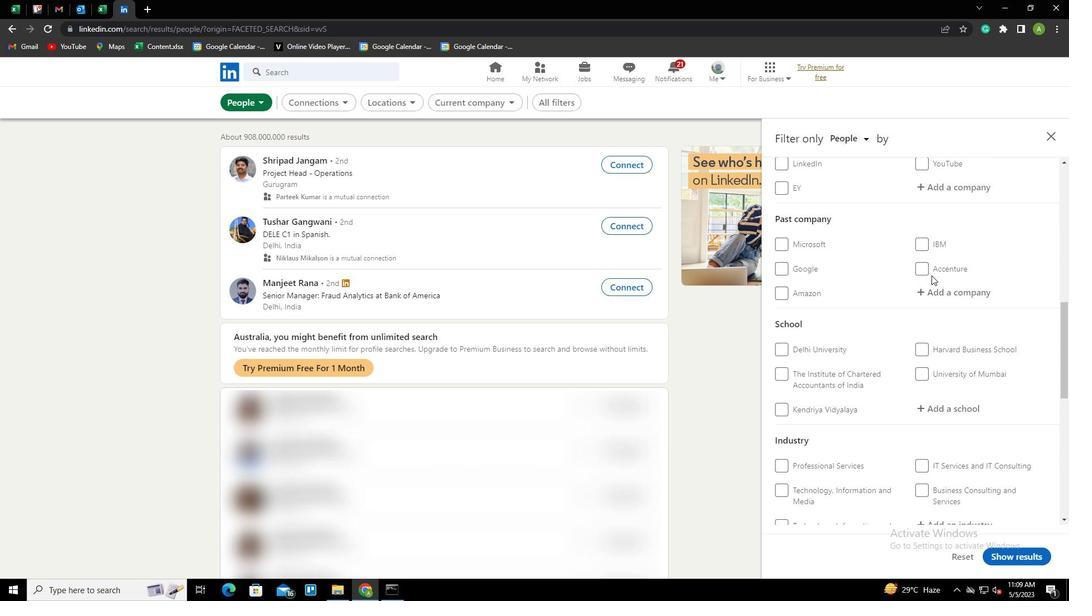 
Action: Mouse scrolled (932, 276) with delta (0, 0)
Screenshot: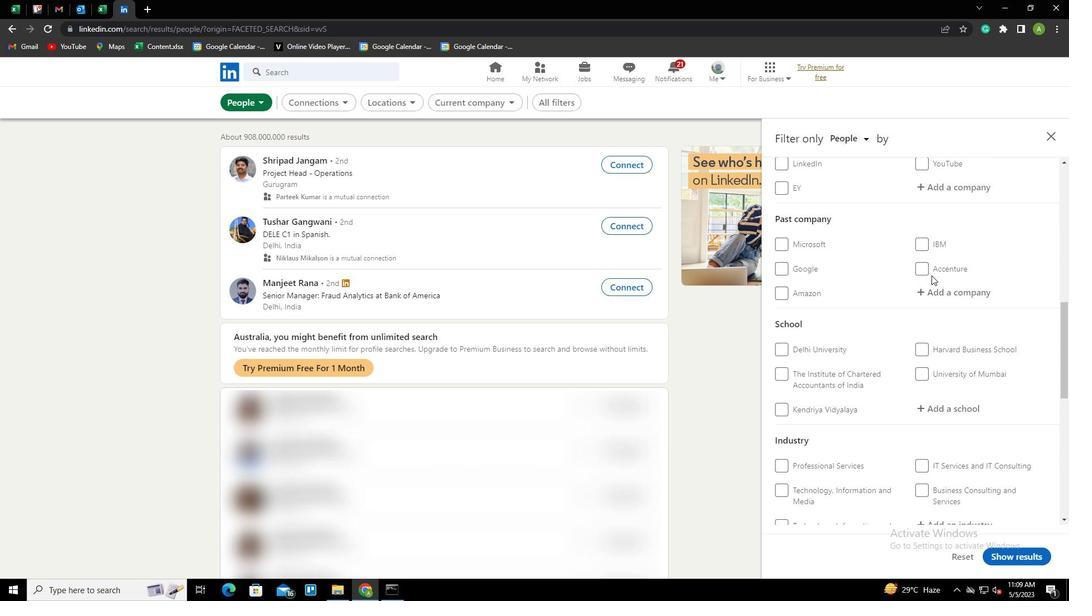 
Action: Mouse moved to (936, 297)
Screenshot: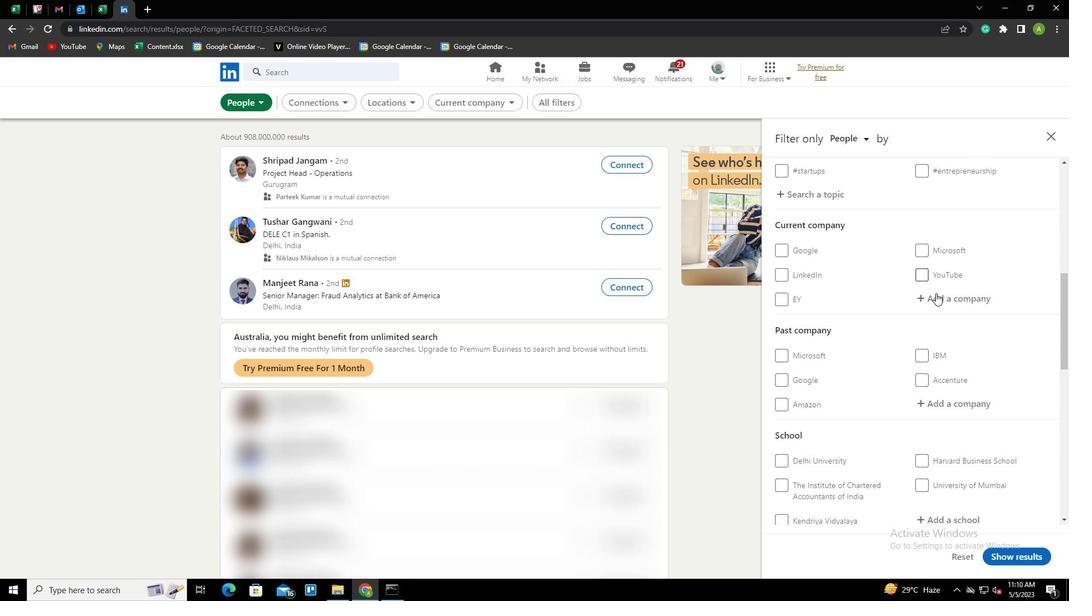 
Action: Mouse pressed left at (936, 297)
Screenshot: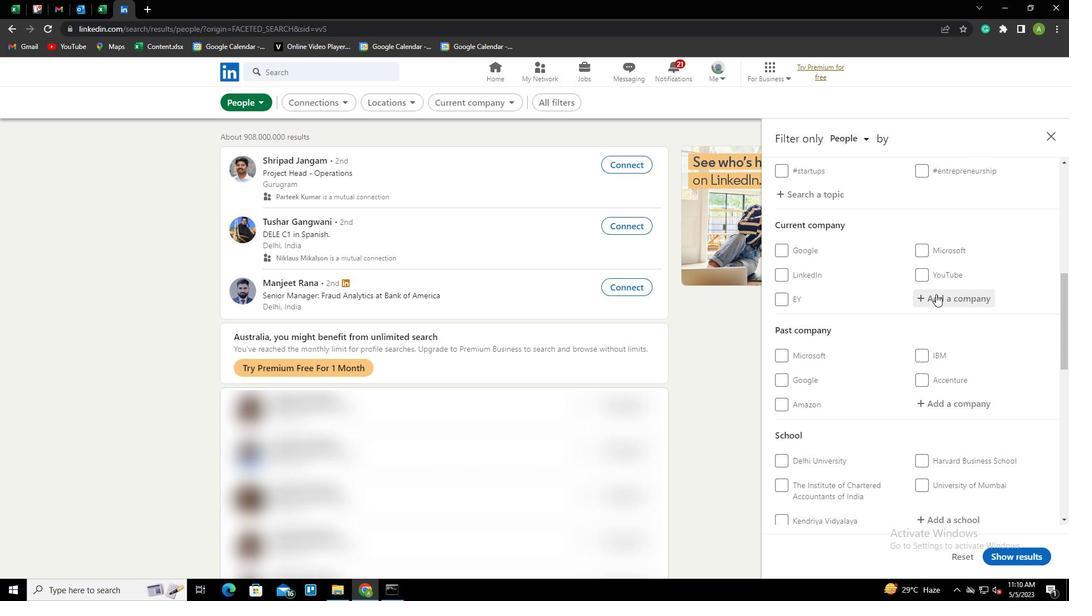 
Action: Mouse moved to (935, 299)
Screenshot: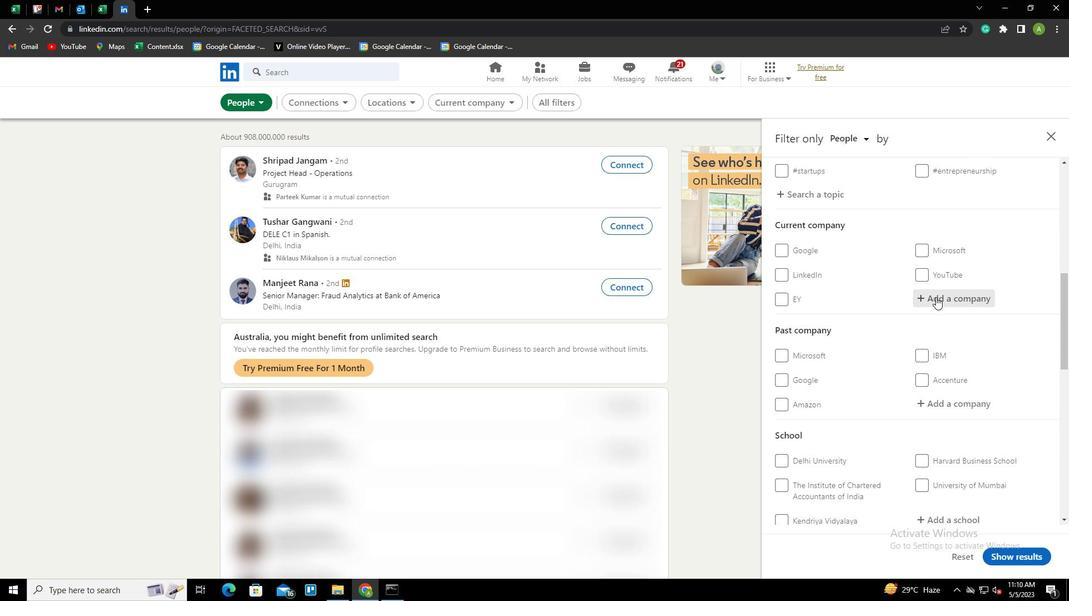
Action: Key pressed <Key.shift>SPACE<Key.space><Key.shift>MATRIX<Key.down><Key.enter>
Screenshot: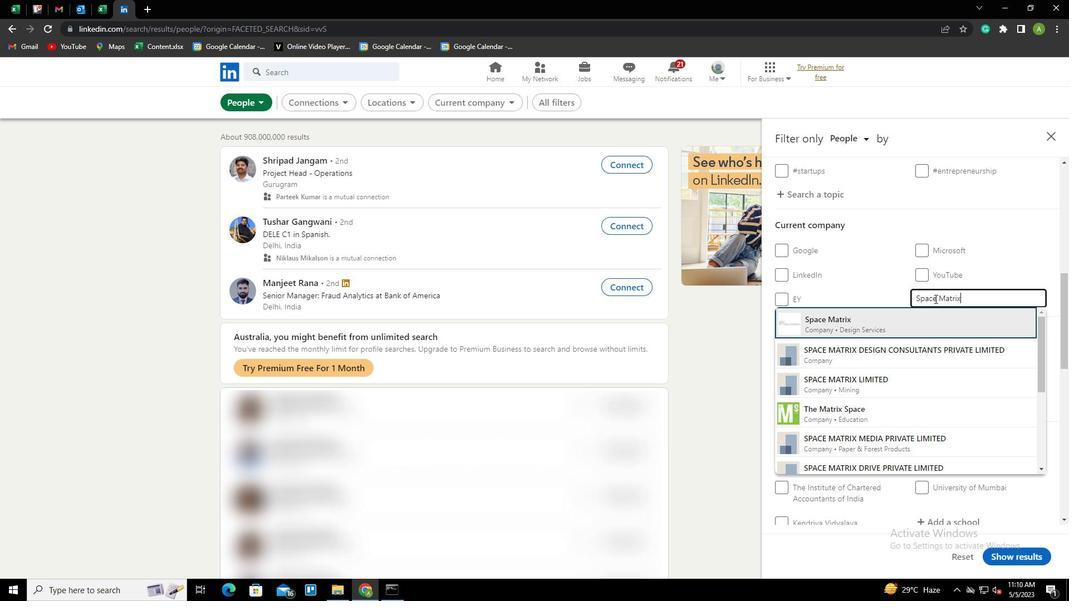 
Action: Mouse scrolled (935, 298) with delta (0, 0)
Screenshot: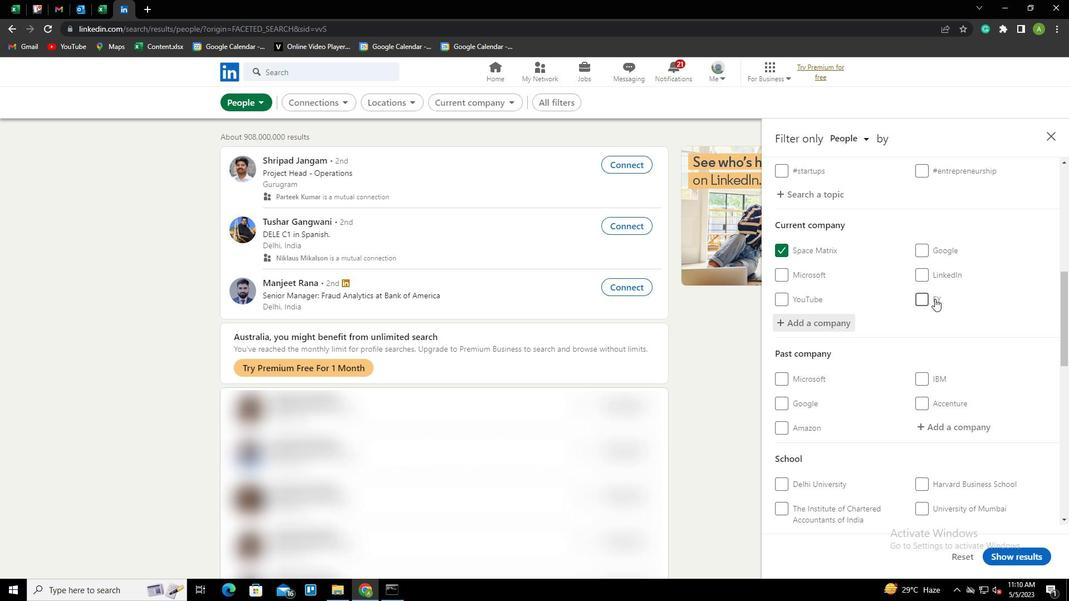 
Action: Mouse scrolled (935, 298) with delta (0, 0)
Screenshot: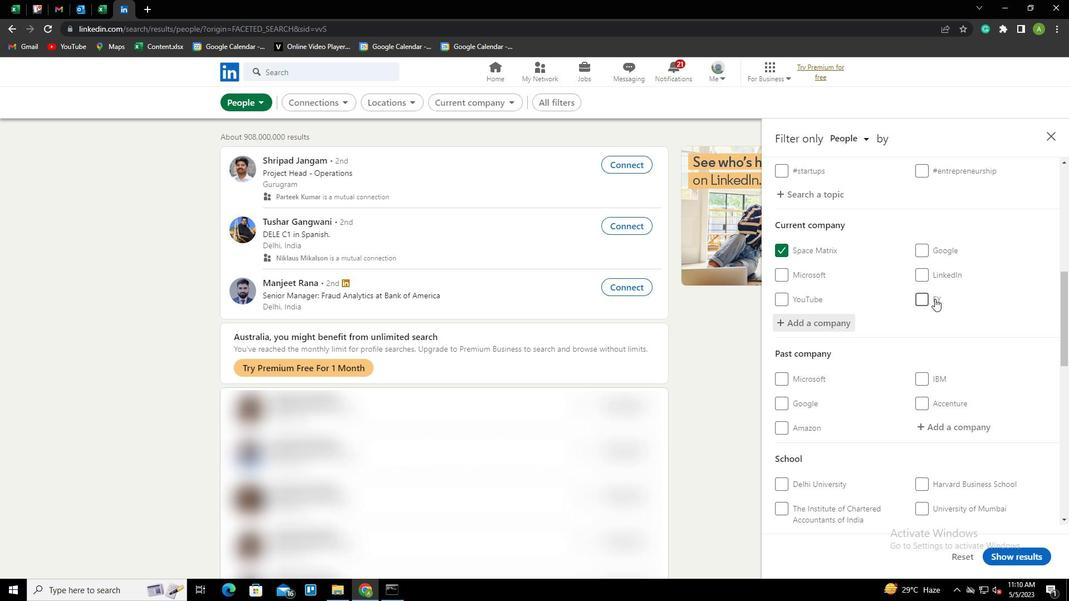 
Action: Mouse scrolled (935, 298) with delta (0, 0)
Screenshot: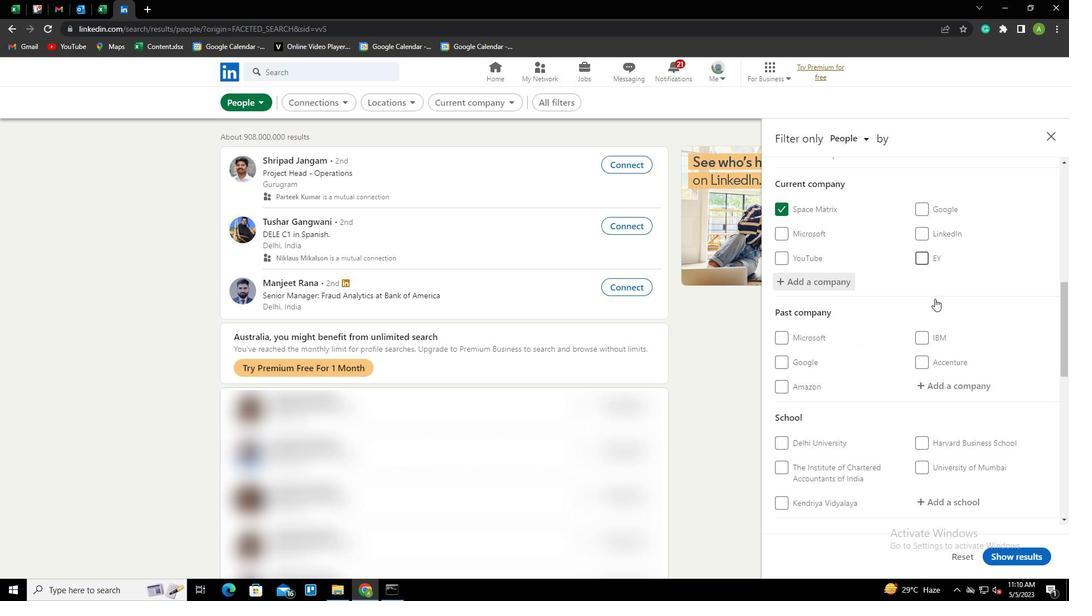 
Action: Mouse moved to (947, 371)
Screenshot: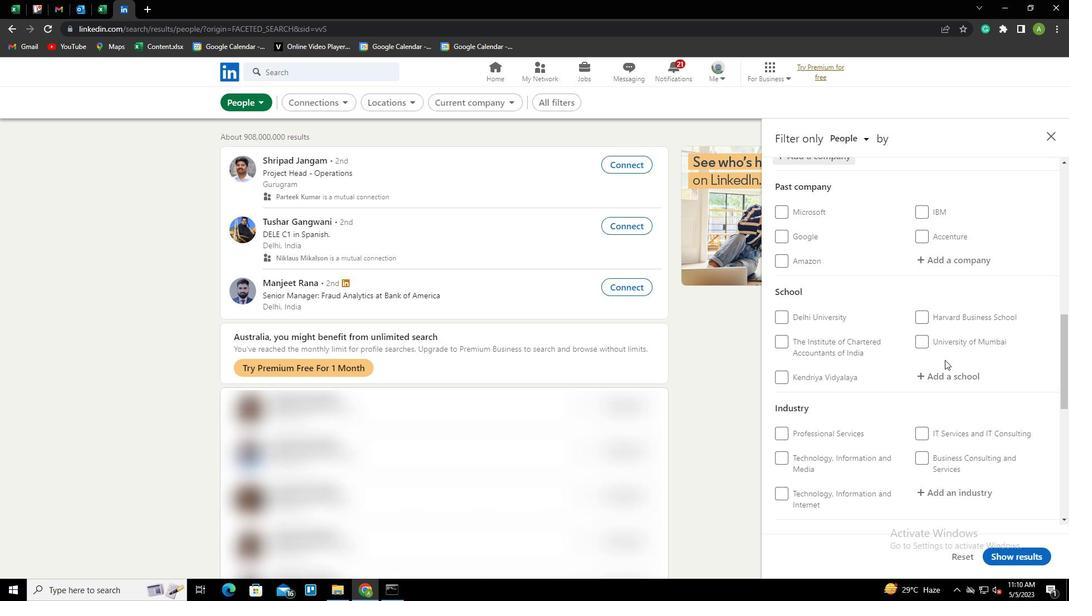 
Action: Mouse pressed left at (947, 371)
Screenshot: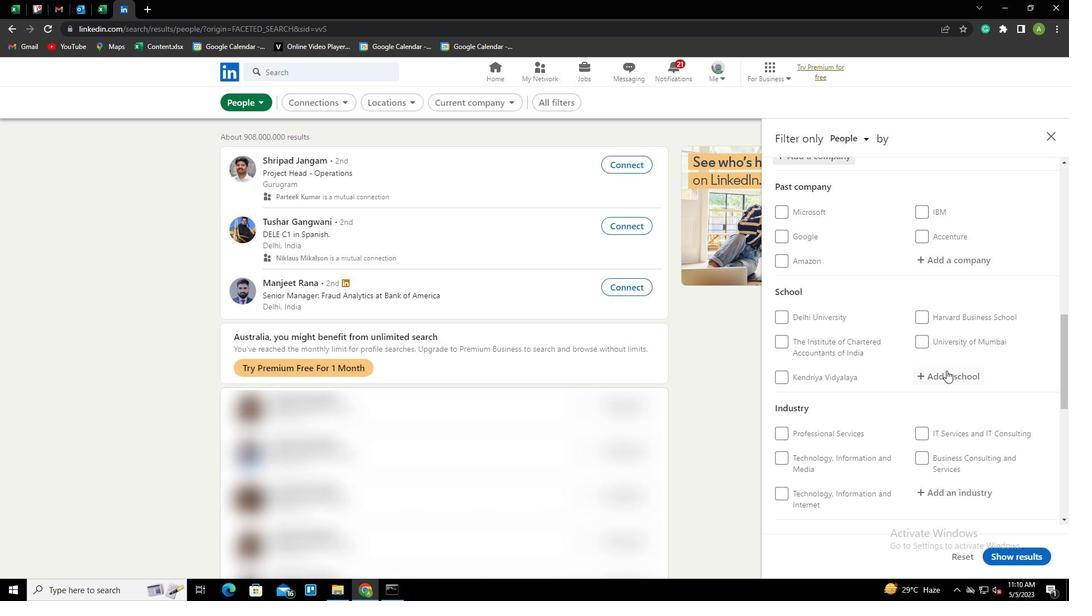 
Action: Key pressed <Key.shift><Key.shift><Key.shift><Key.shift><Key.shift><Key.shift>BIJU<Key.space><Key.shift>PATNAIK<Key.down><Key.enter>
Screenshot: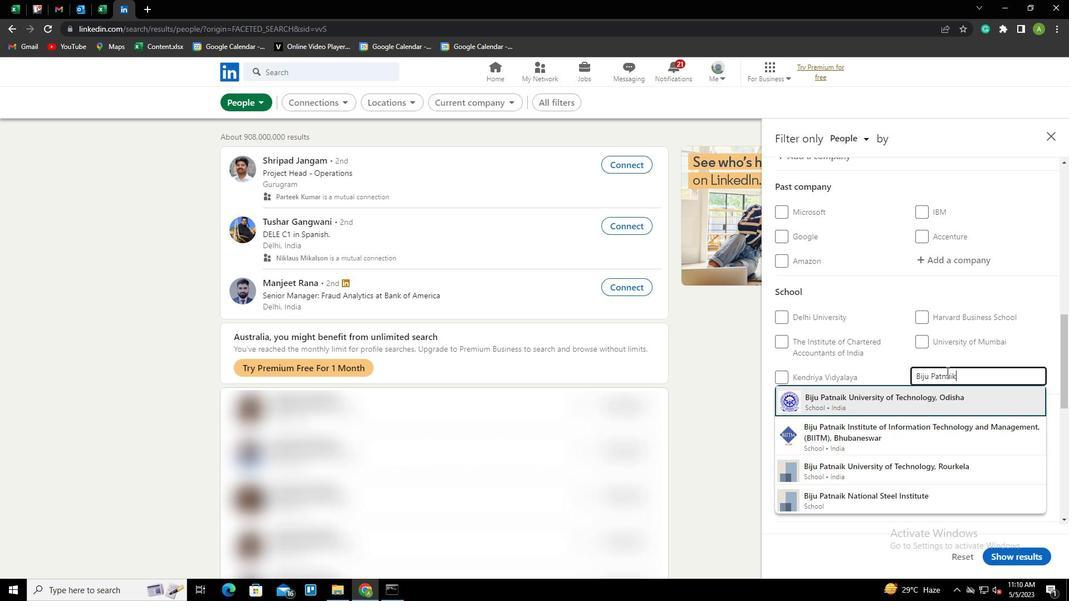 
Action: Mouse scrolled (947, 370) with delta (0, 0)
Screenshot: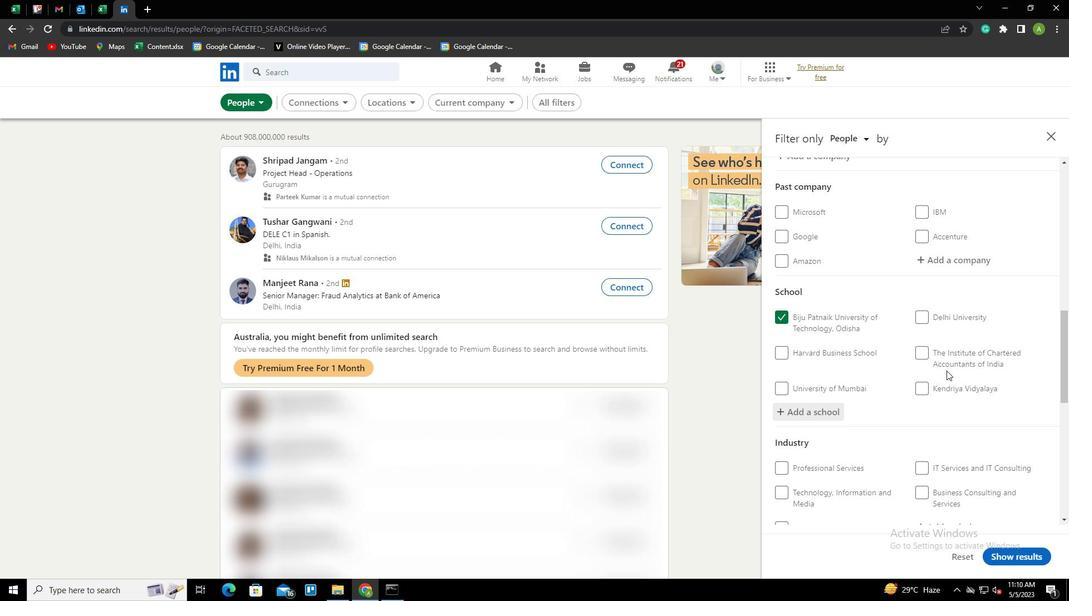 
Action: Mouse scrolled (947, 370) with delta (0, 0)
Screenshot: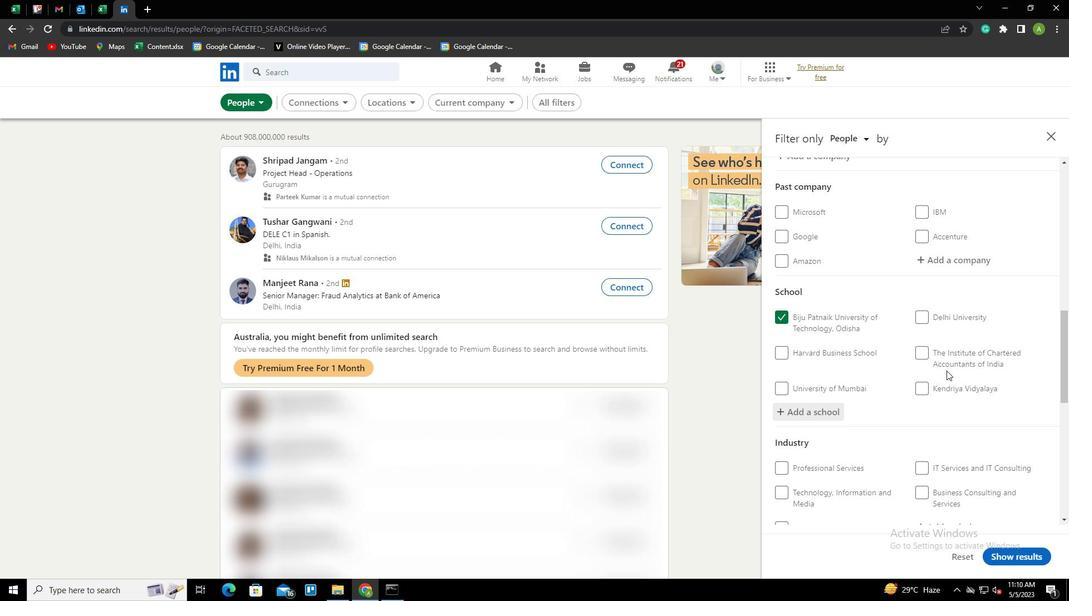 
Action: Mouse scrolled (947, 370) with delta (0, 0)
Screenshot: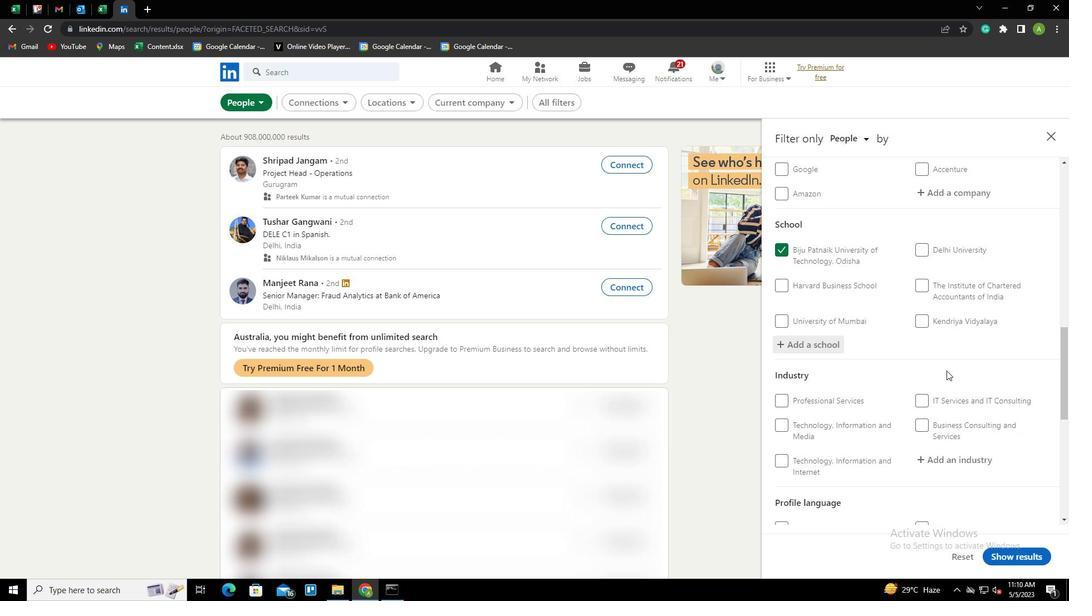 
Action: Mouse moved to (947, 366)
Screenshot: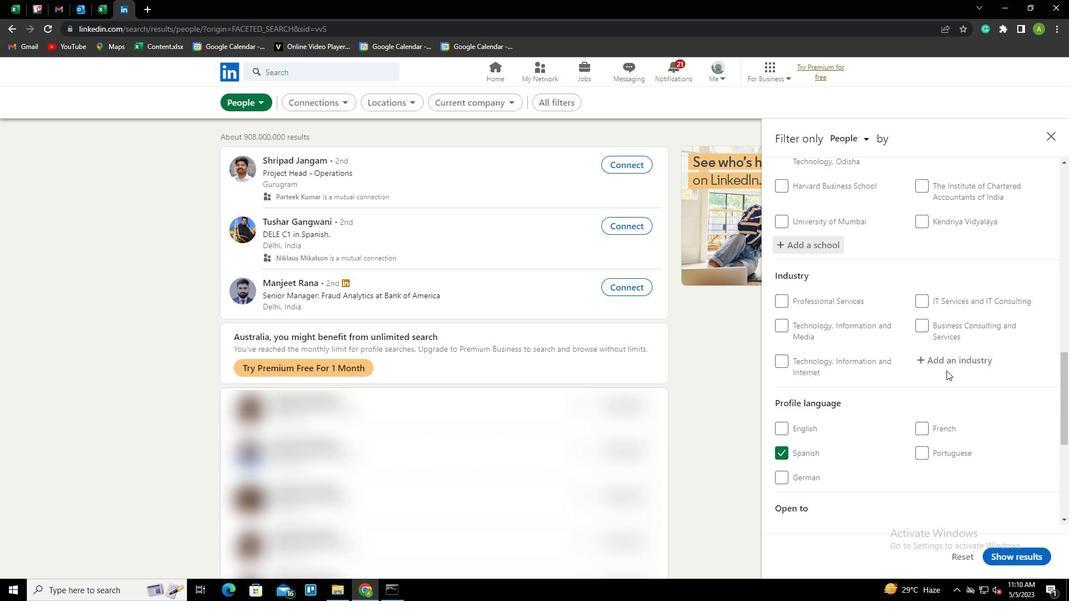 
Action: Mouse pressed left at (947, 366)
Screenshot: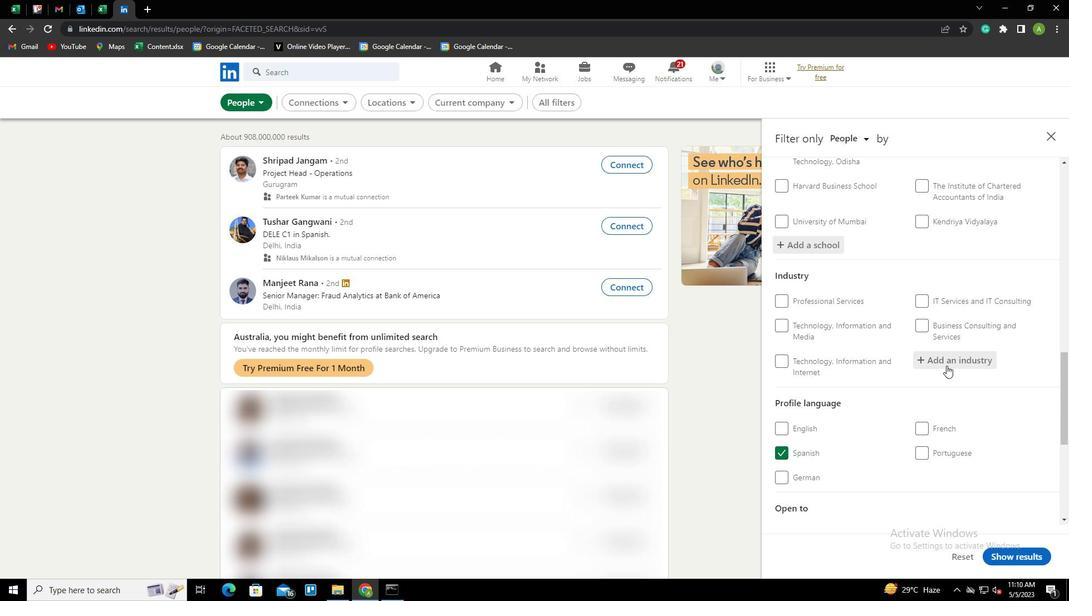 
Action: Key pressed <Key.shift><Key.shift><Key.shift><Key.shift><Key.shift><Key.shift><Key.shift><Key.shift><Key.shift><Key.shift>TEMPORARY<Key.down><Key.down><Key.enter>
Screenshot: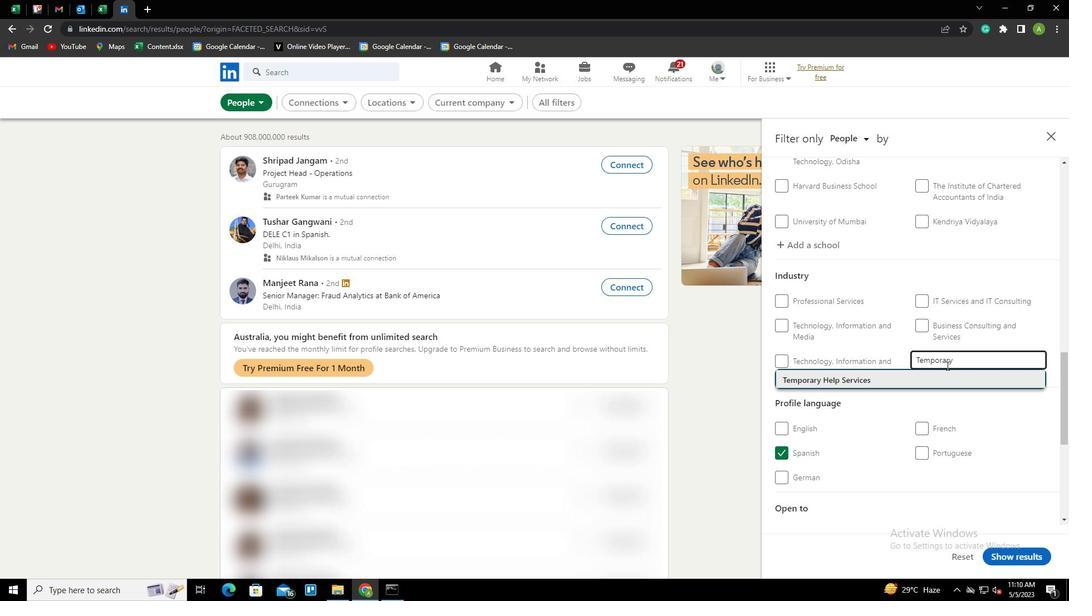 
Action: Mouse scrolled (947, 365) with delta (0, 0)
Screenshot: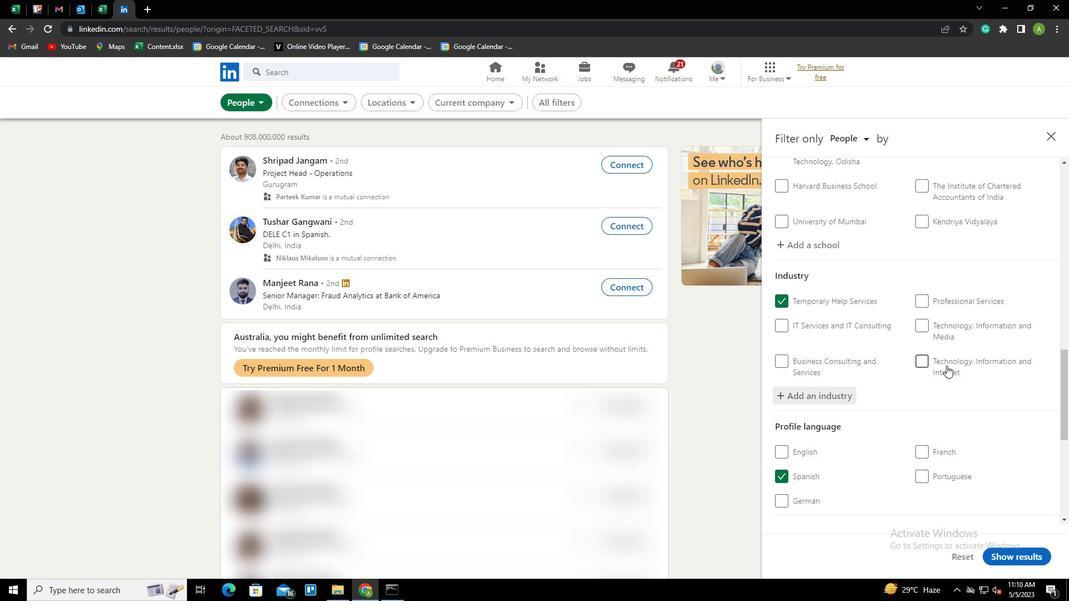
Action: Mouse scrolled (947, 365) with delta (0, 0)
Screenshot: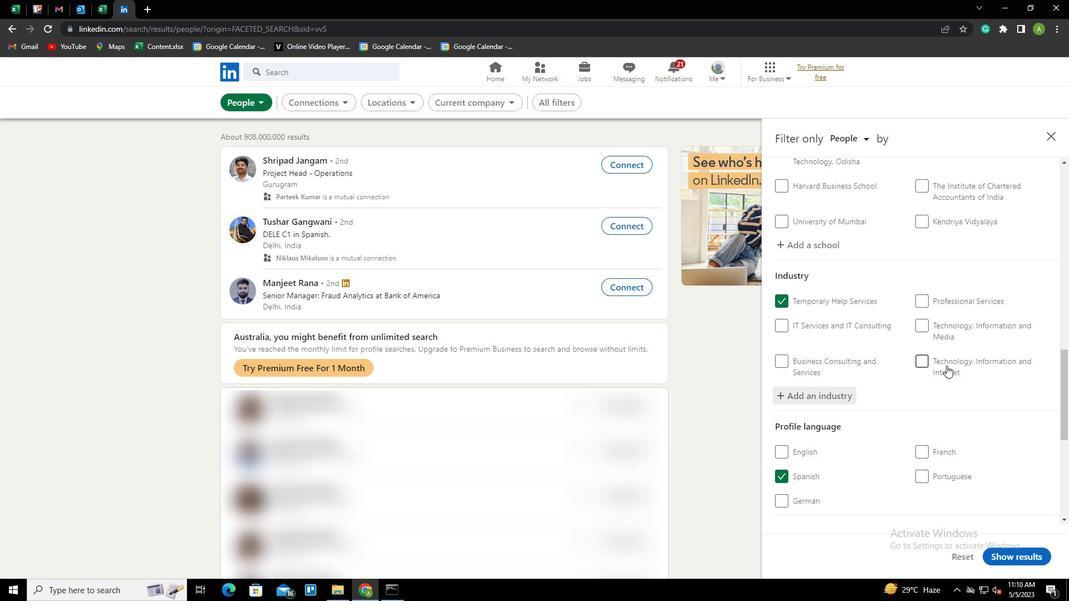 
Action: Mouse scrolled (947, 365) with delta (0, 0)
Screenshot: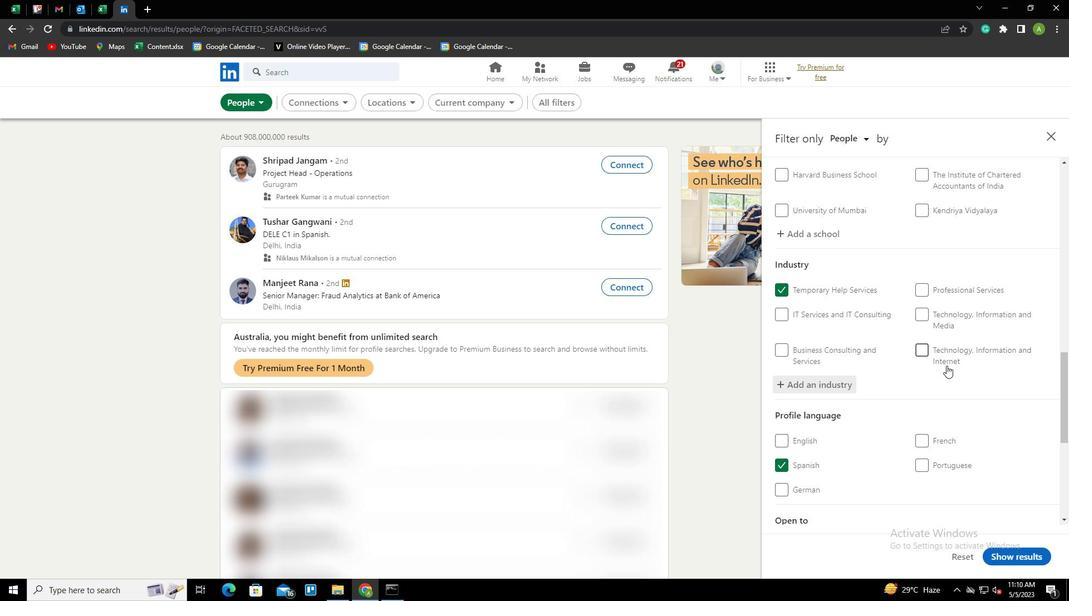 
Action: Mouse scrolled (947, 365) with delta (0, 0)
Screenshot: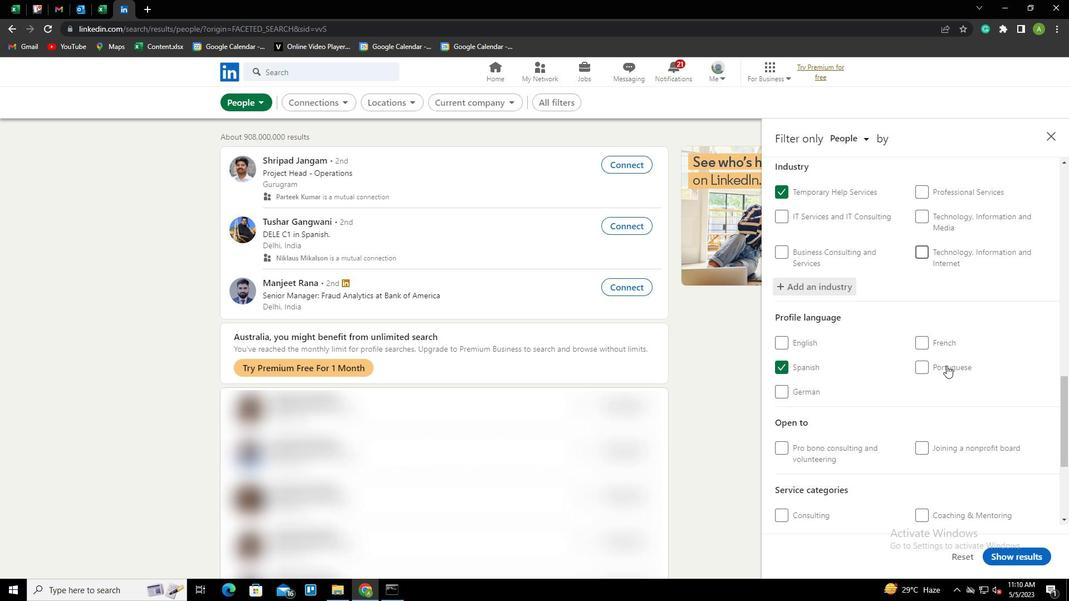 
Action: Mouse scrolled (947, 365) with delta (0, 0)
Screenshot: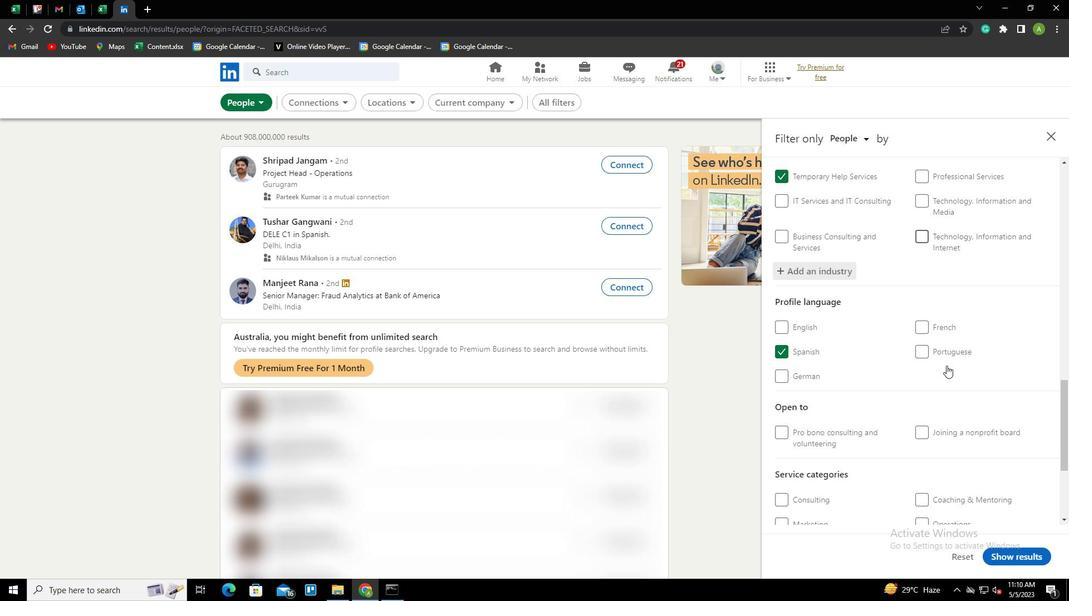 
Action: Mouse scrolled (947, 365) with delta (0, 0)
Screenshot: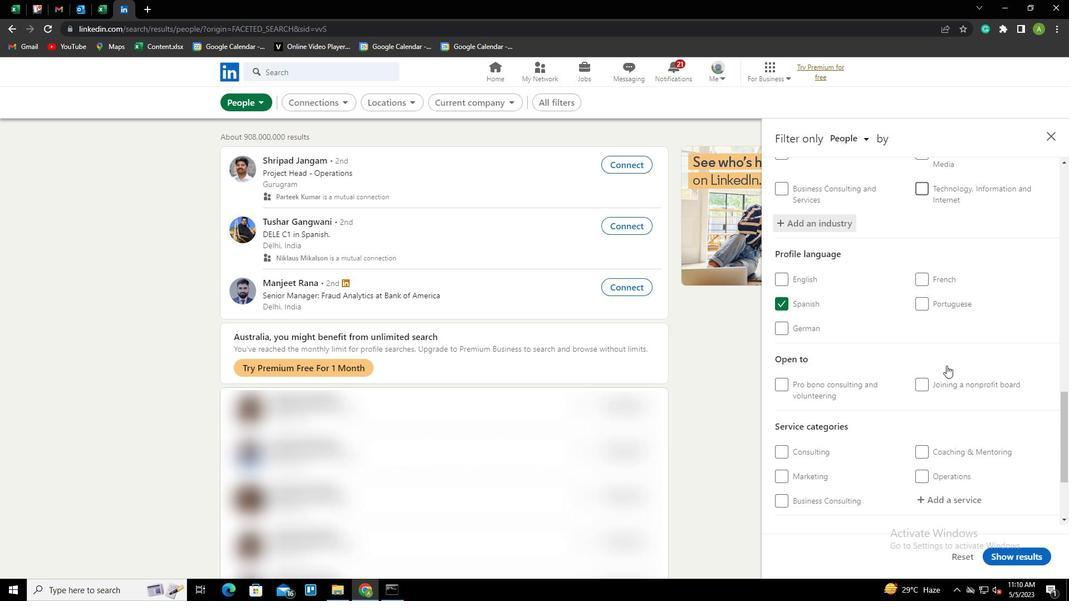 
Action: Mouse pressed left at (947, 366)
Screenshot: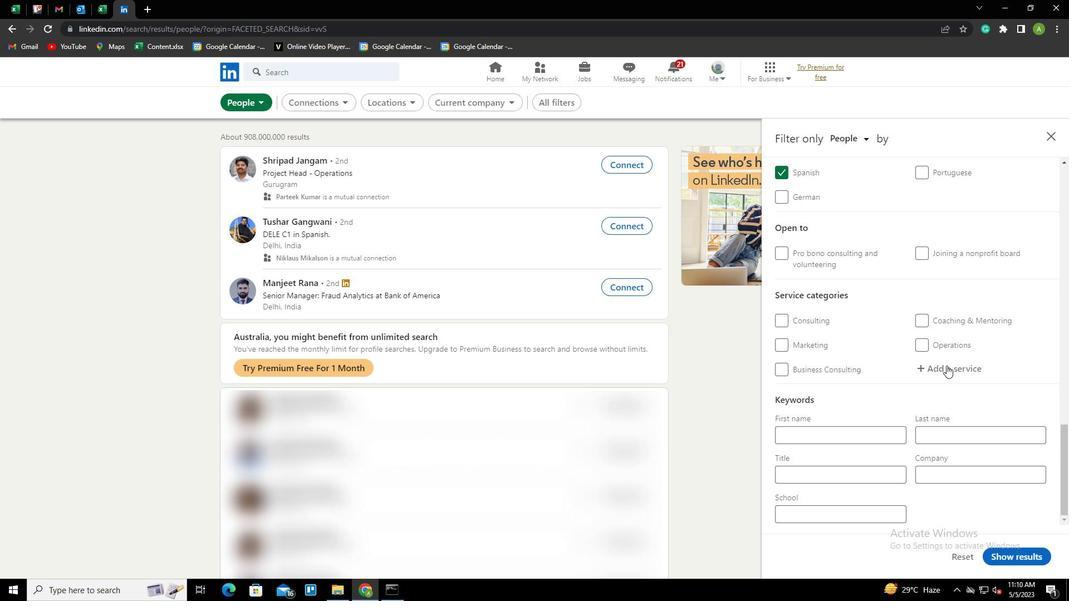 
Action: Key pressed <Key.shift><Key.shift><Key.shift><Key.shift><Key.shift><Key.shift><Key.shift><Key.shift><Key.shift><Key.shift>WEB<Key.space><Key.shift>DEVELOPMENT<Key.down><Key.enter>
Screenshot: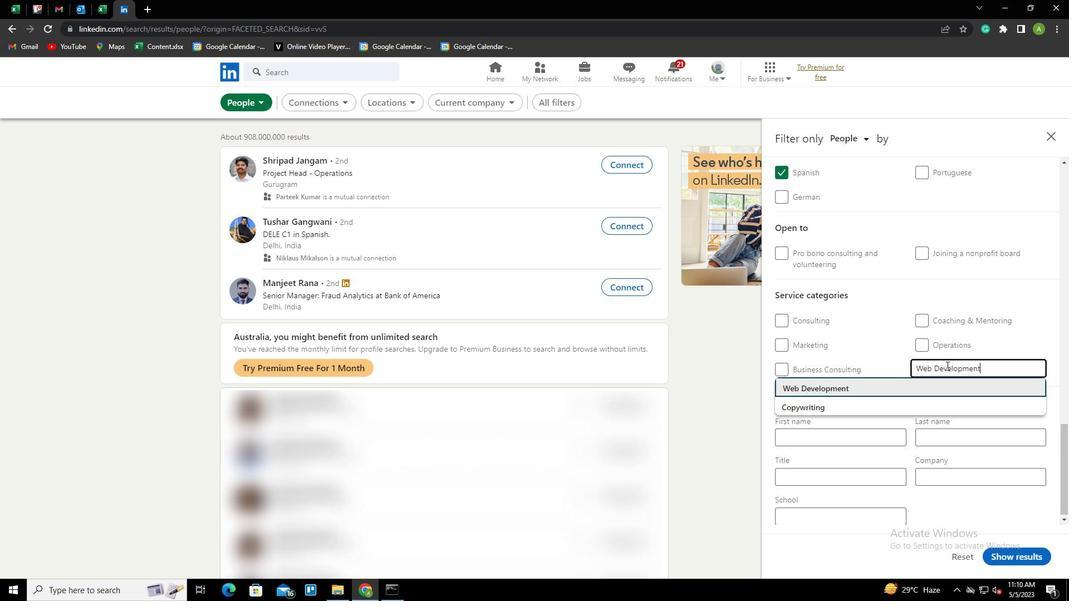 
Action: Mouse scrolled (947, 365) with delta (0, 0)
Screenshot: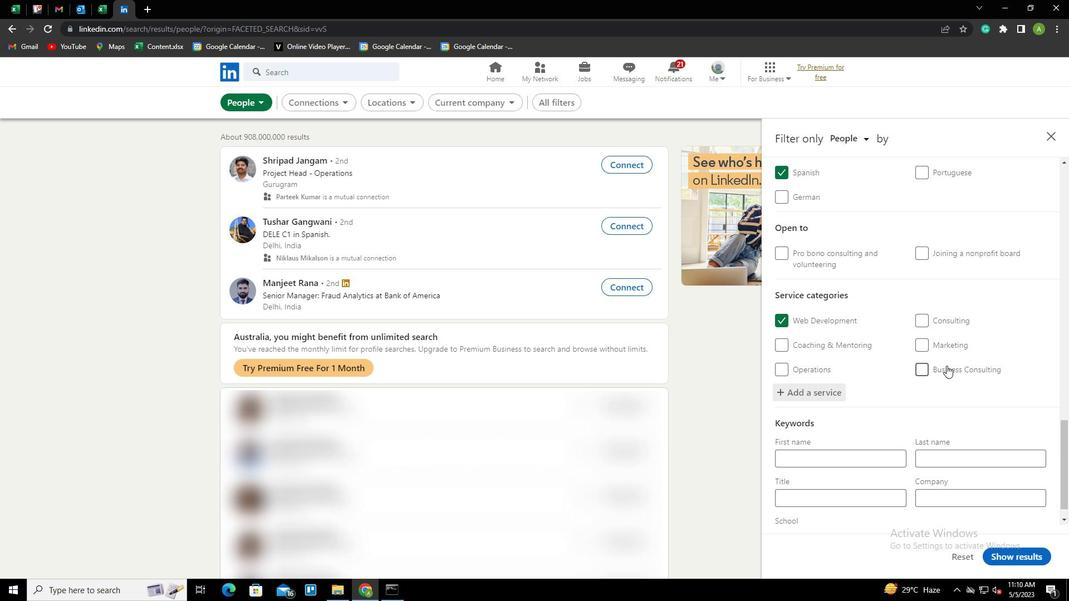 
Action: Mouse scrolled (947, 365) with delta (0, 0)
Screenshot: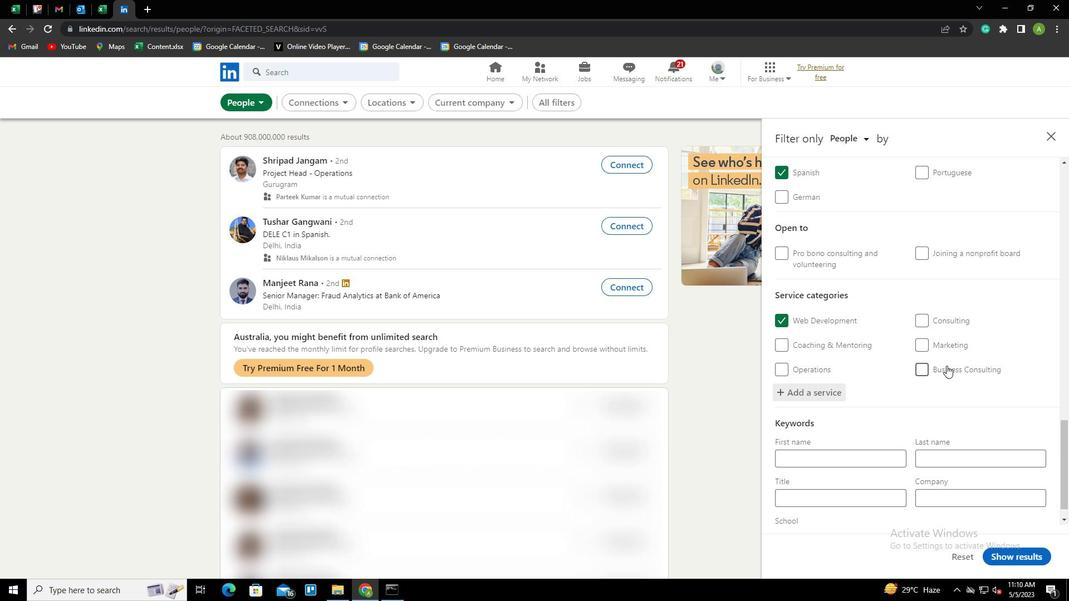 
Action: Mouse scrolled (947, 365) with delta (0, 0)
Screenshot: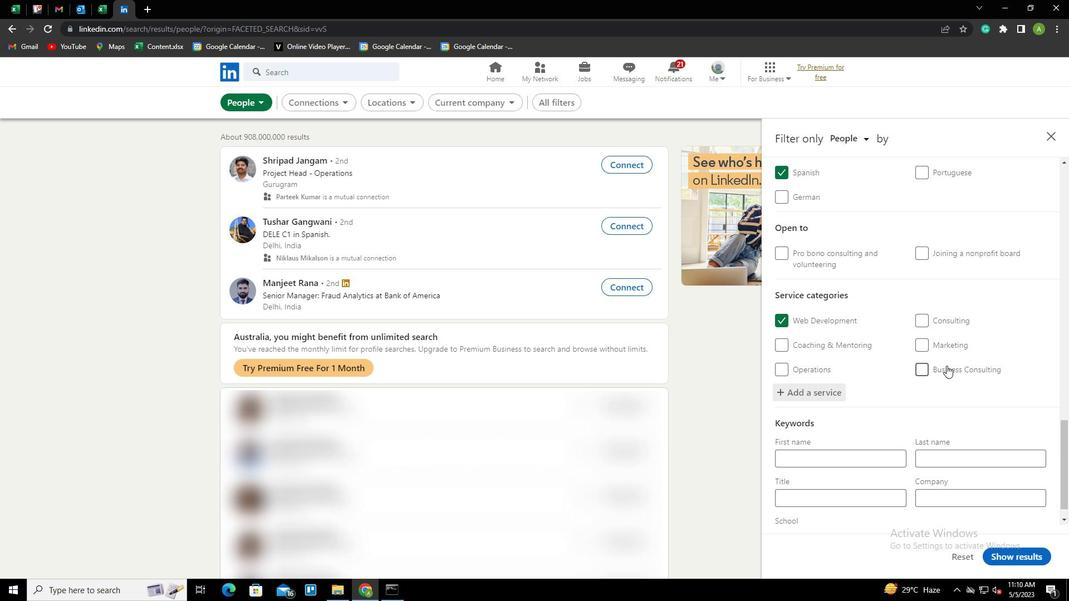 
Action: Mouse scrolled (947, 365) with delta (0, 0)
Screenshot: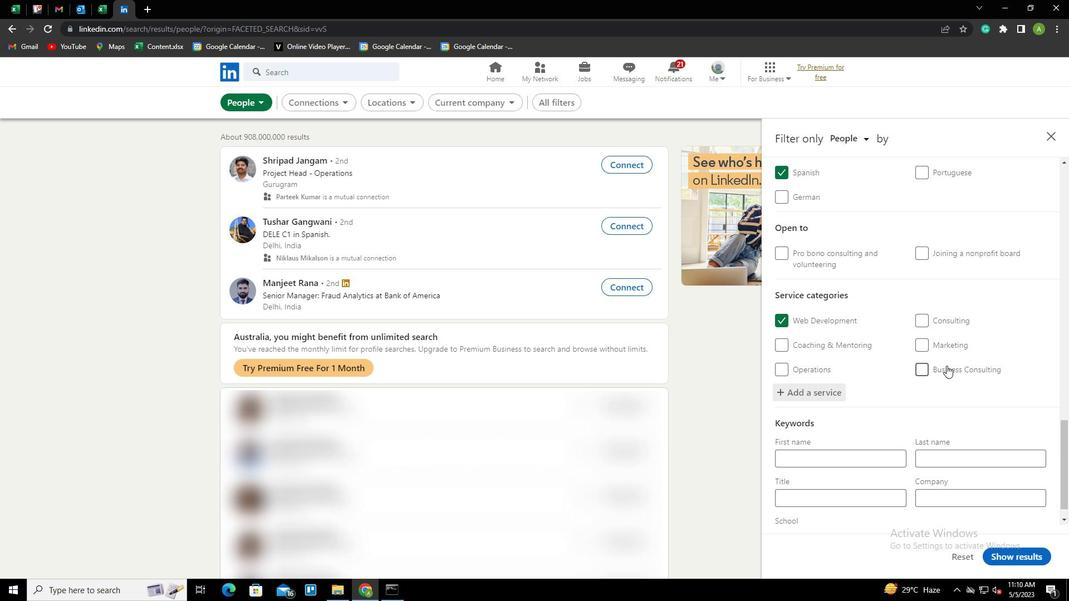 
Action: Mouse moved to (851, 483)
Screenshot: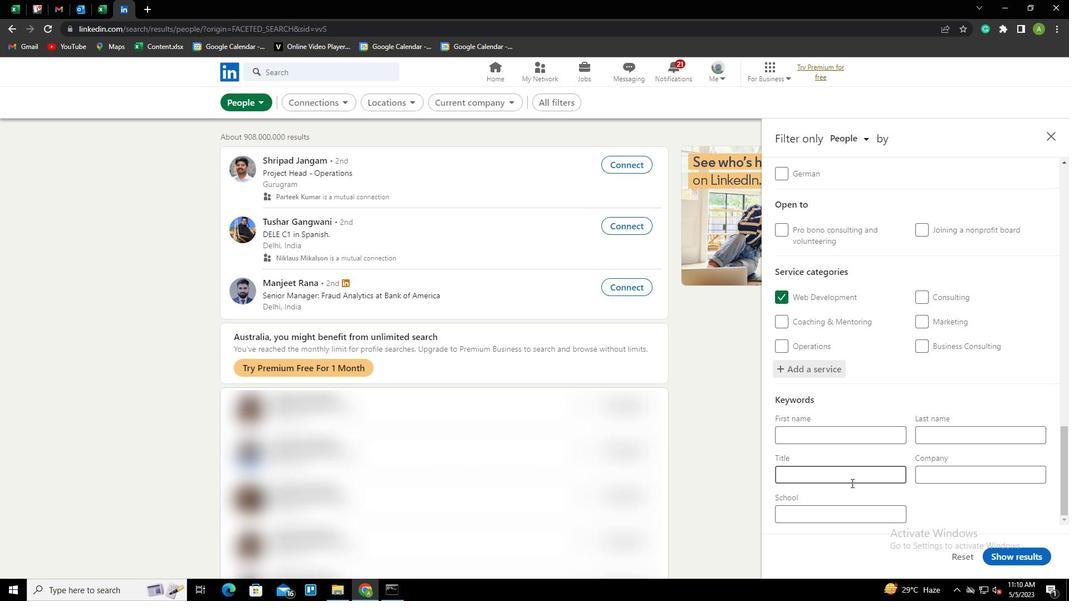 
Action: Mouse pressed left at (851, 483)
Screenshot: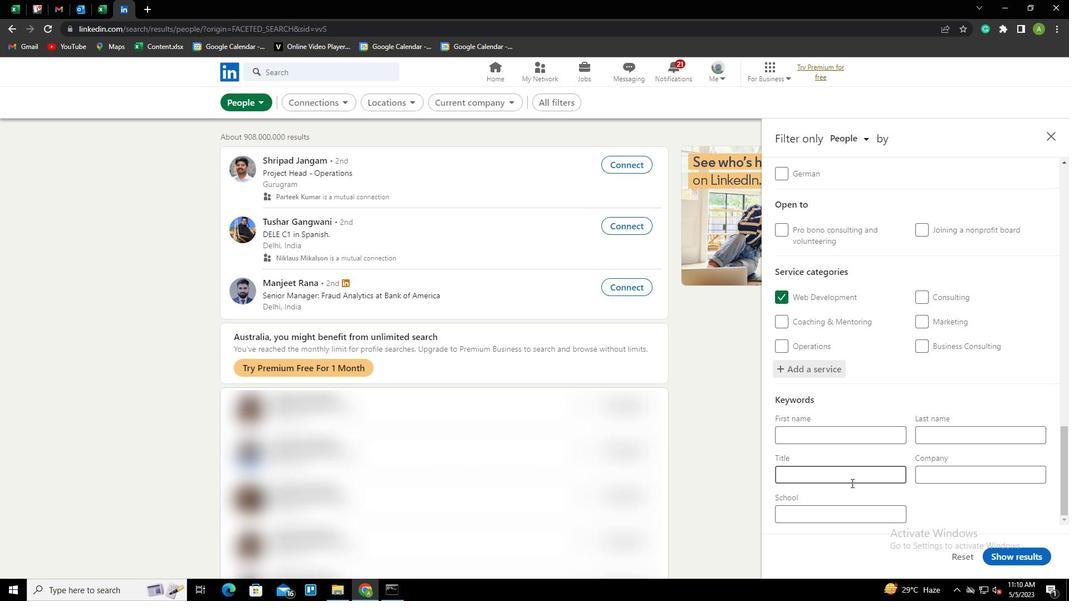 
Action: Key pressed <Key.shift><Key.shift><Key.shift><Key.shift><Key.shift><Key.shift><Key.shift><Key.shift><Key.shift><Key.shift><Key.shift><Key.shift><Key.shift><Key.shift><Key.shift><Key.shift><Key.shift><Key.shift><Key.shift><Key.shift><Key.shift><Key.shift><Key.shift><Key.shift><Key.shift><Key.shift><Key.shift><Key.shift><Key.shift><Key.shift>T<Key.backspace><Key.shift><Key.shift><Key.shift><Key.shift><Key.shift><Key.shift><Key.shift><Key.shift><Key.shift><Key.shift>RESEARCHER
Screenshot: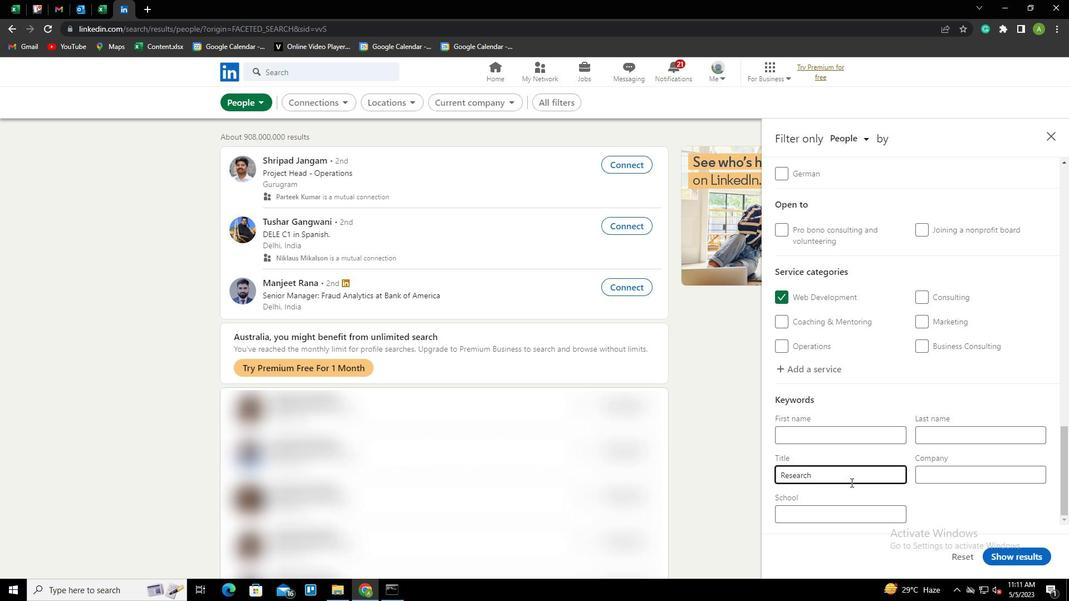 
Action: Mouse moved to (972, 504)
Screenshot: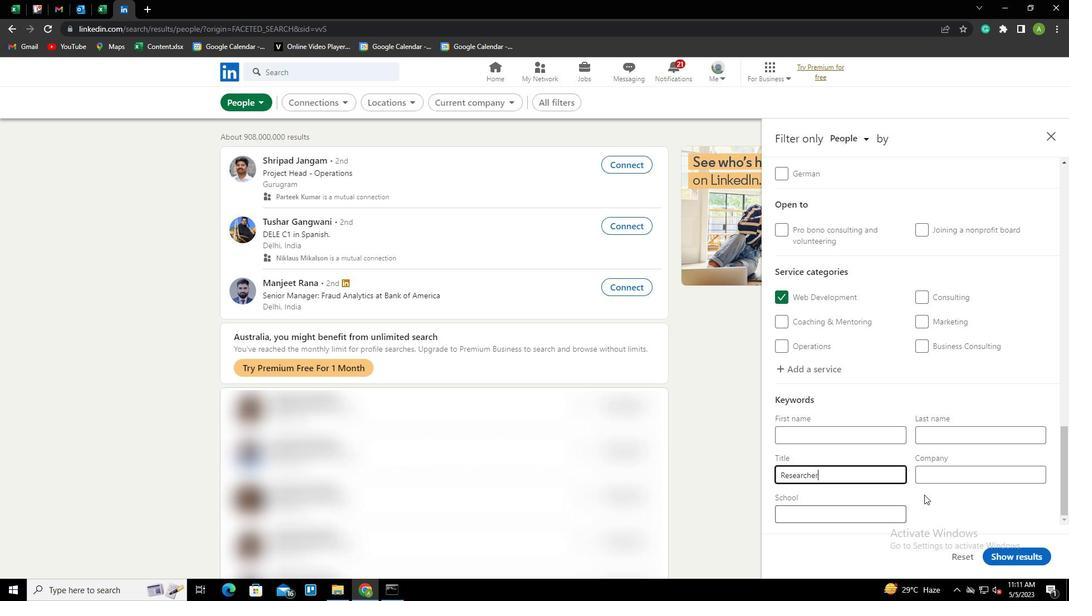 
Action: Mouse pressed left at (972, 504)
Screenshot: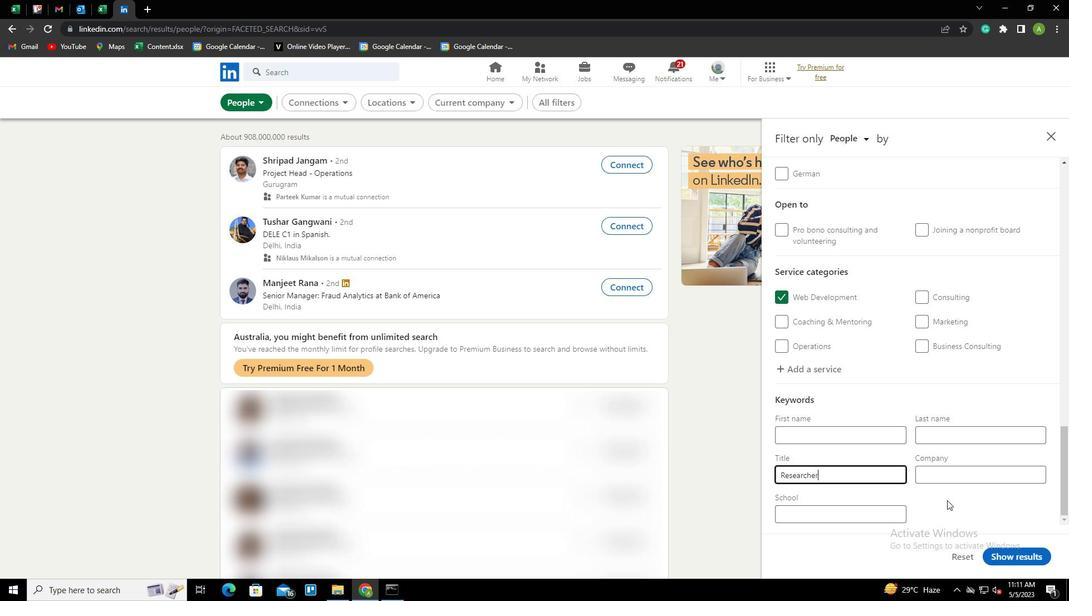 
Action: Mouse moved to (1008, 553)
Screenshot: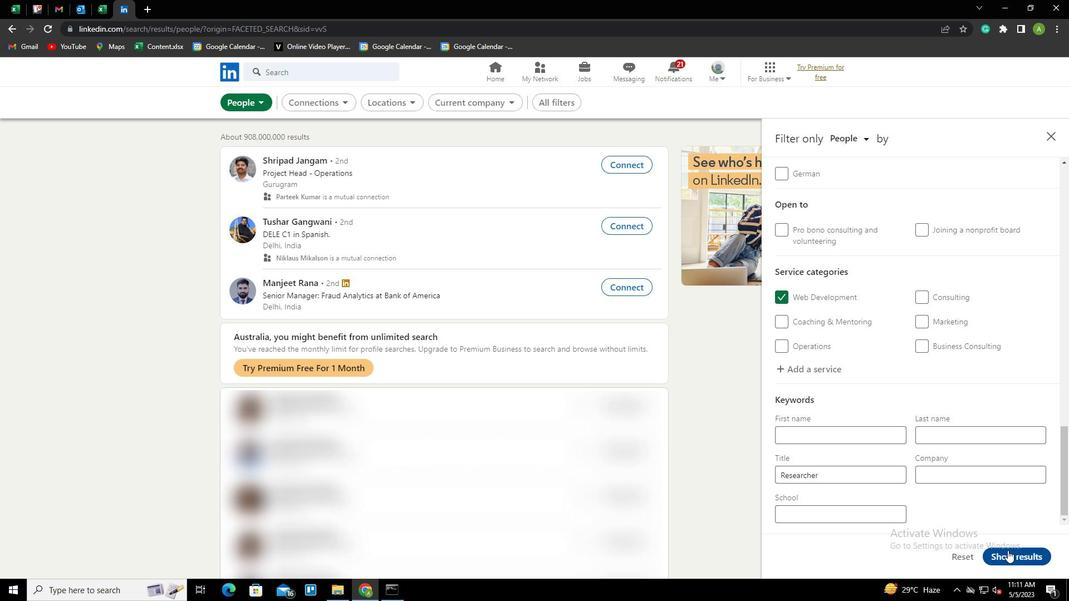 
Action: Mouse pressed left at (1008, 553)
Screenshot: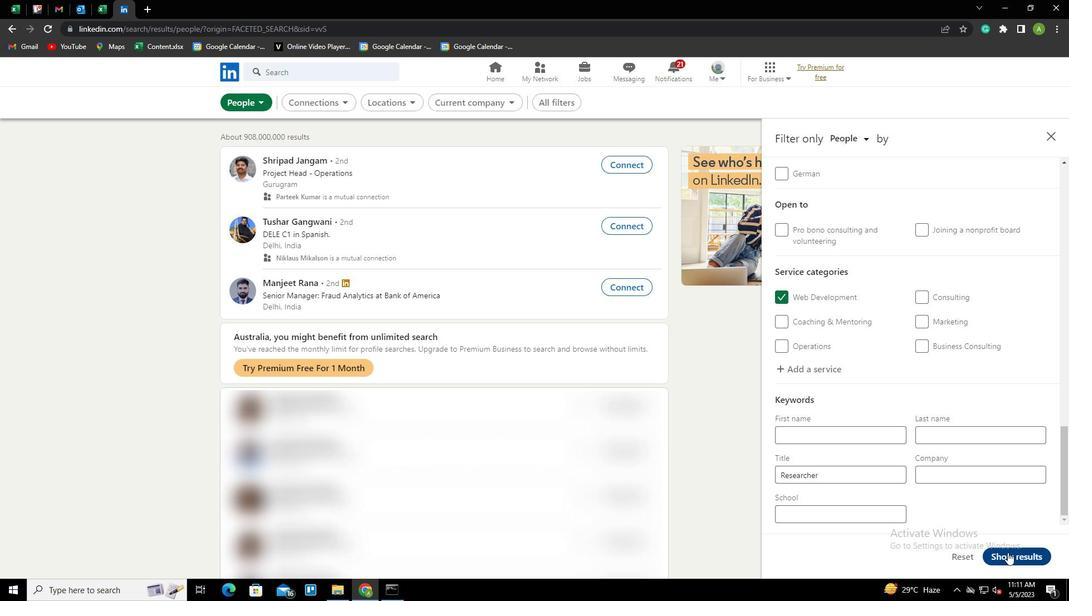 
Action: Mouse moved to (1001, 483)
Screenshot: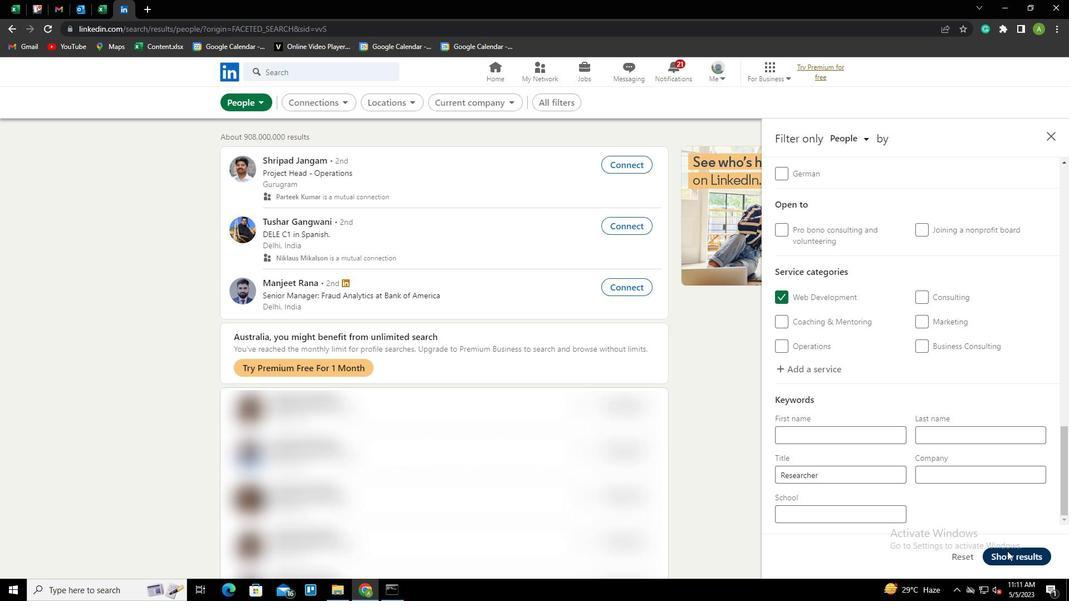 
